 Task: Create a due date automation trigger when advanced on, 2 working days before a card is due add fields with custom field "Resume" checked at 11:00 AM.
Action: Mouse moved to (977, 277)
Screenshot: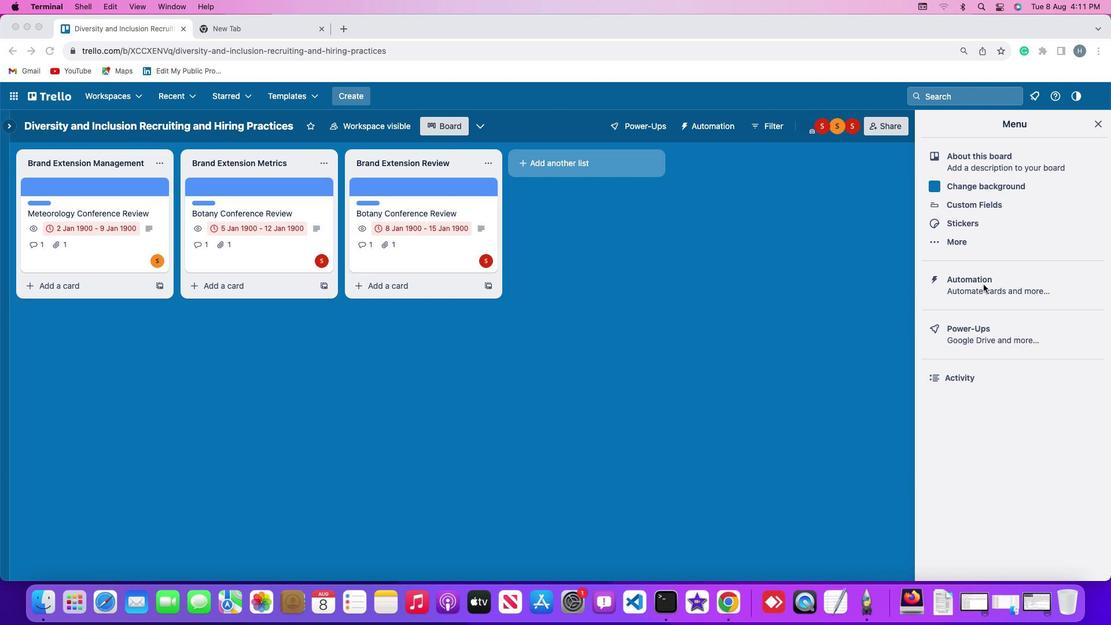 
Action: Mouse pressed left at (977, 277)
Screenshot: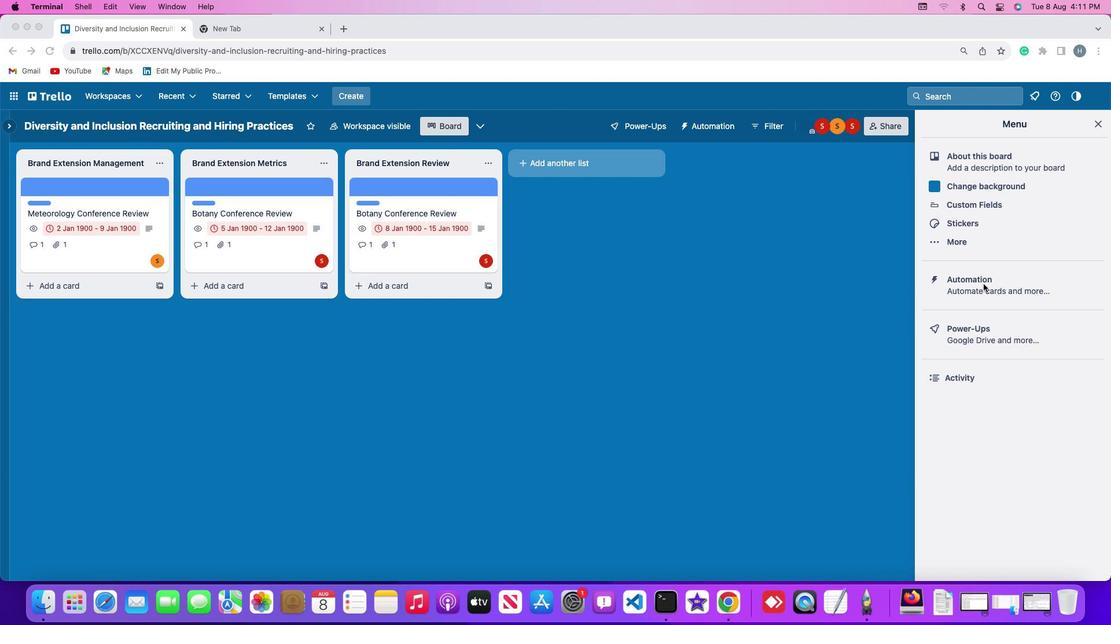 
Action: Mouse pressed left at (977, 277)
Screenshot: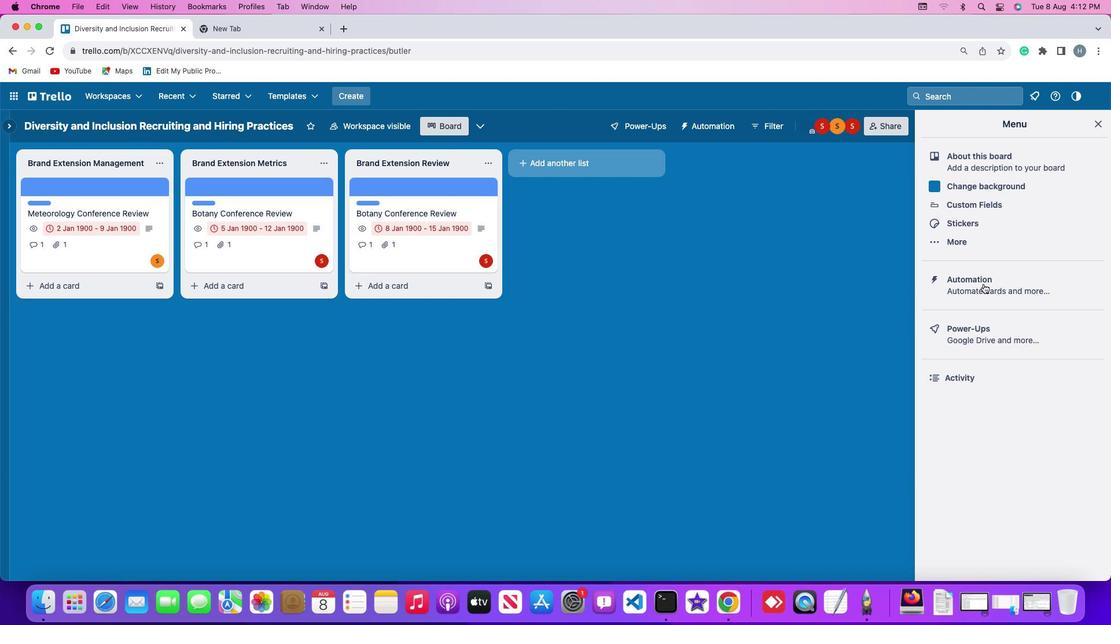 
Action: Mouse moved to (60, 265)
Screenshot: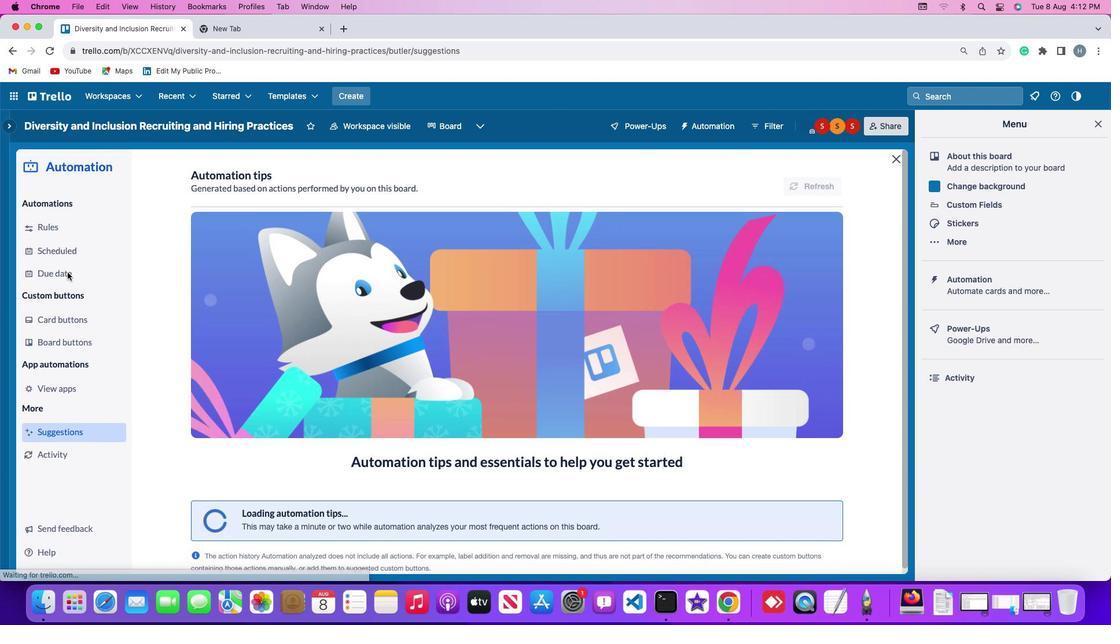
Action: Mouse pressed left at (60, 265)
Screenshot: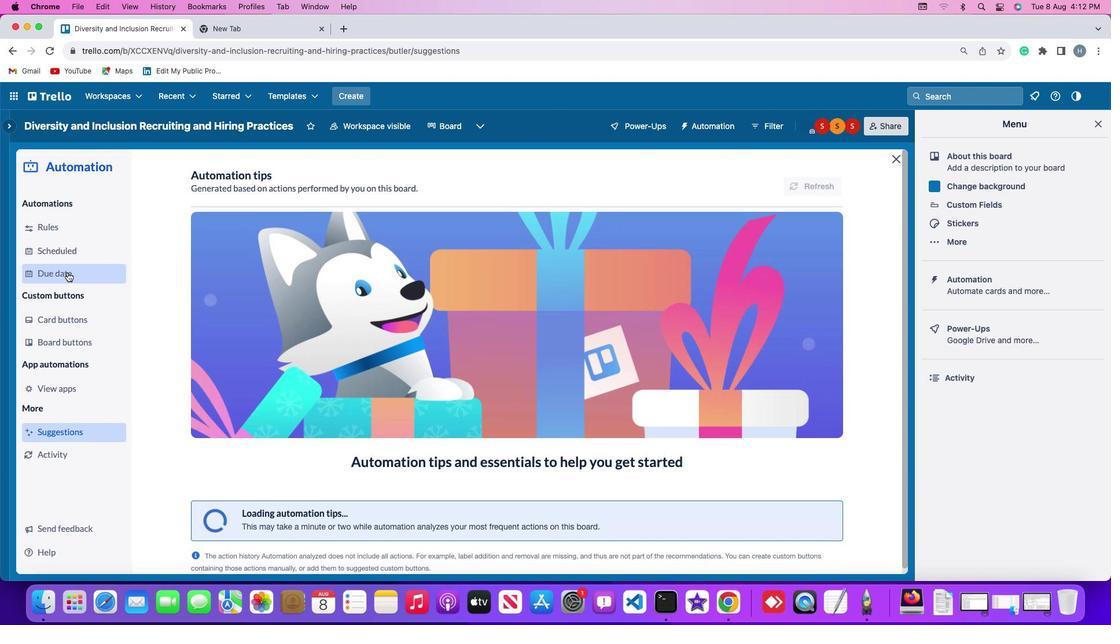 
Action: Mouse moved to (742, 172)
Screenshot: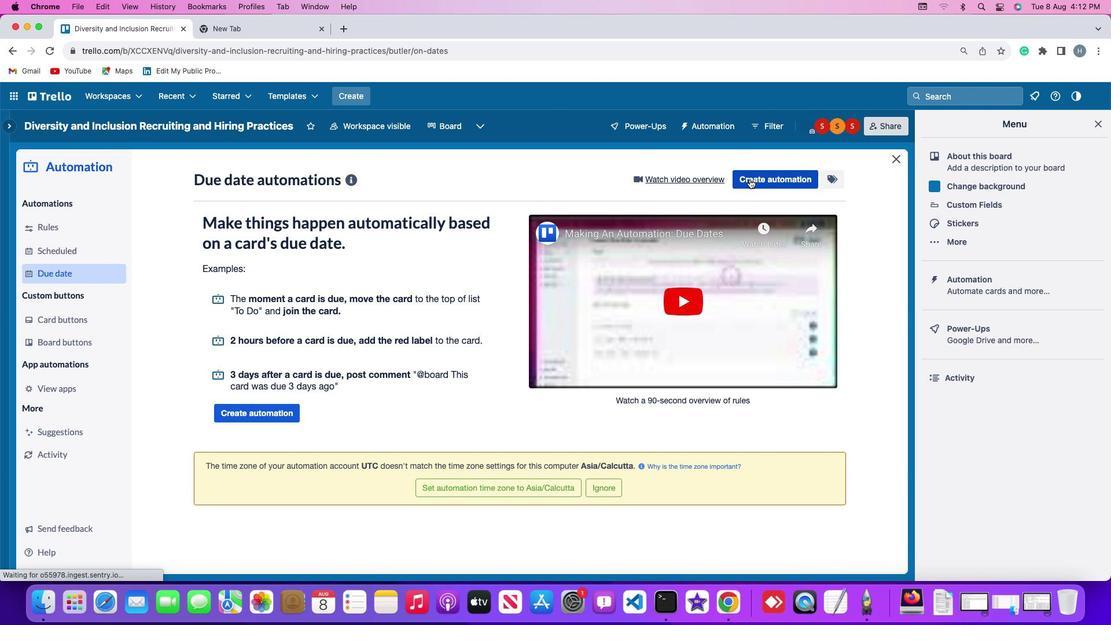 
Action: Mouse pressed left at (742, 172)
Screenshot: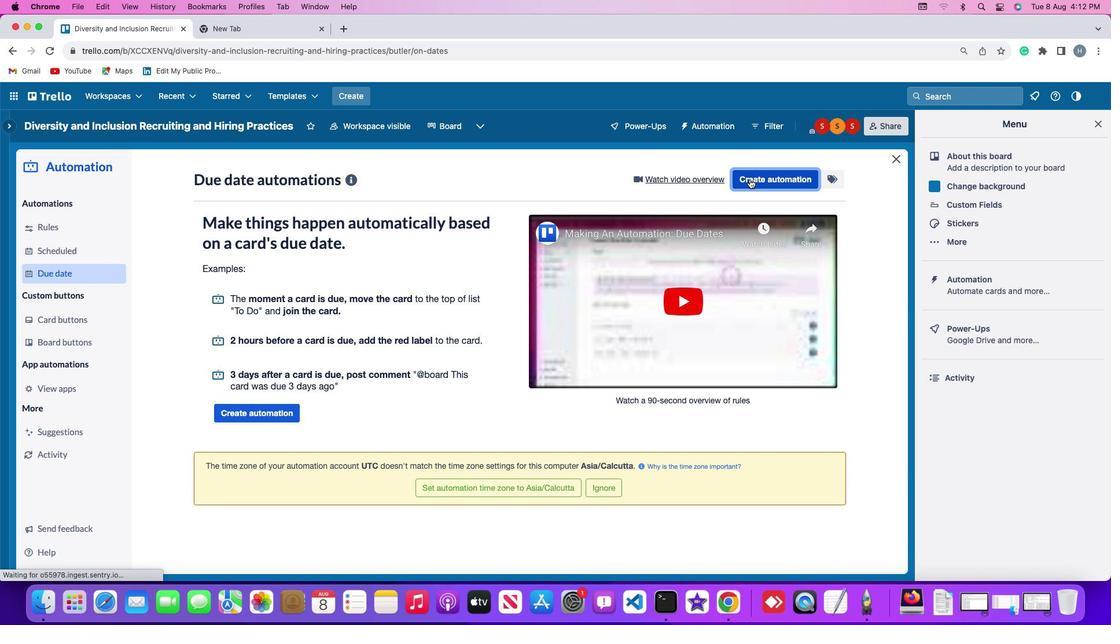 
Action: Mouse moved to (273, 283)
Screenshot: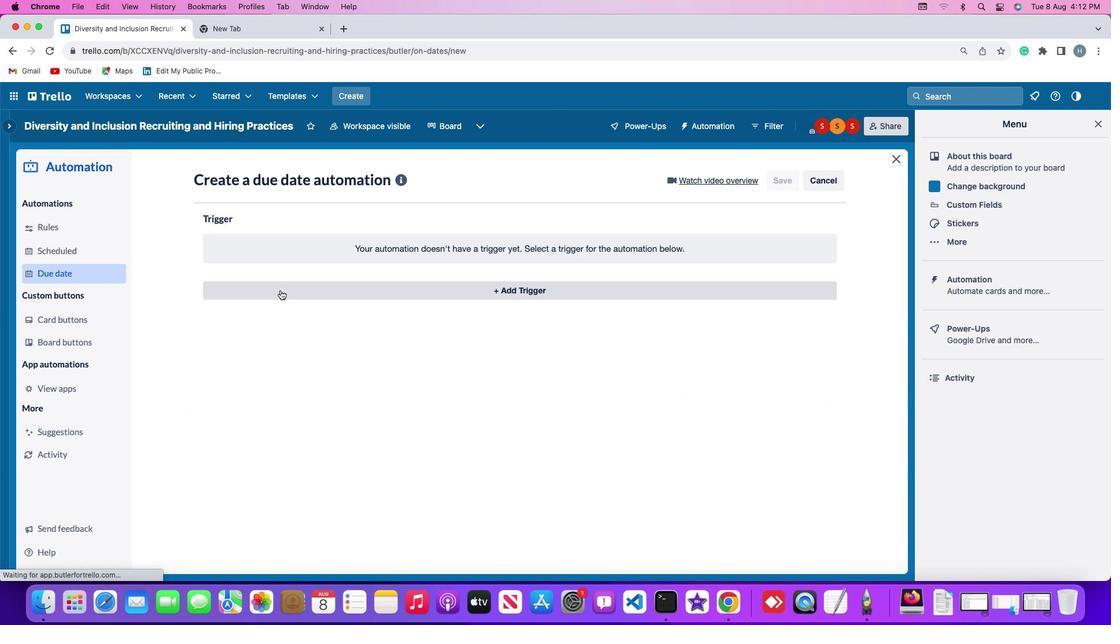 
Action: Mouse pressed left at (273, 283)
Screenshot: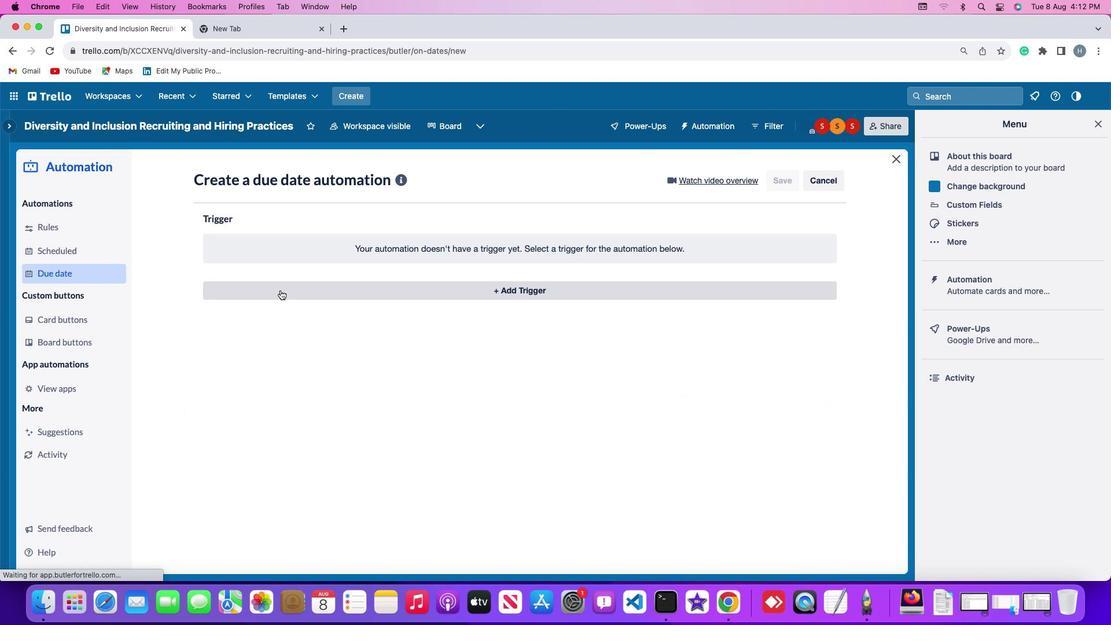 
Action: Mouse moved to (219, 459)
Screenshot: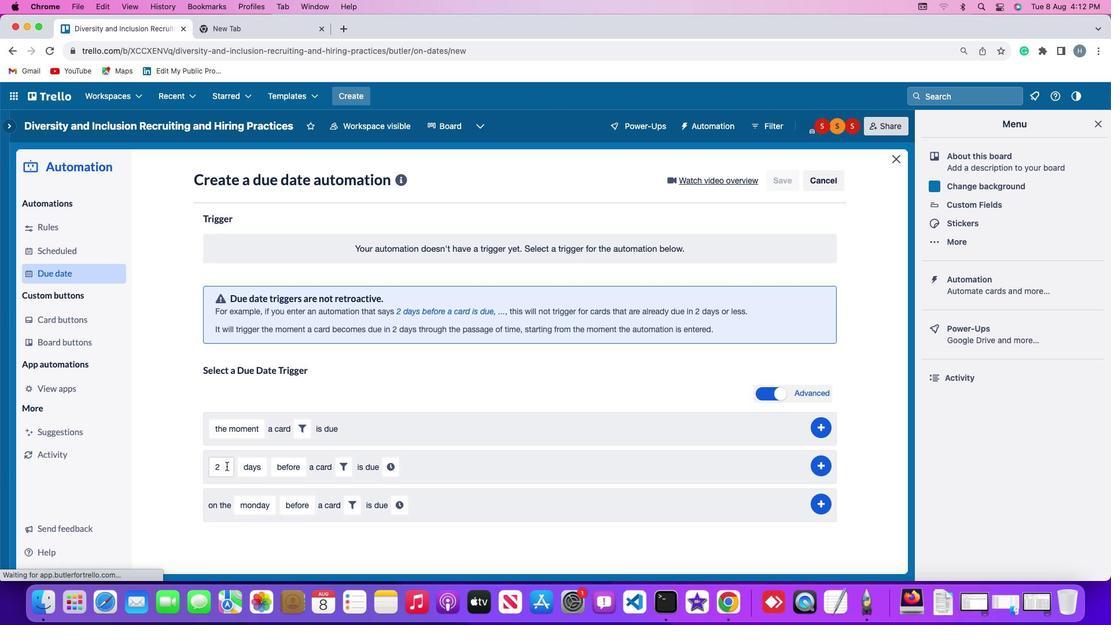 
Action: Mouse pressed left at (219, 459)
Screenshot: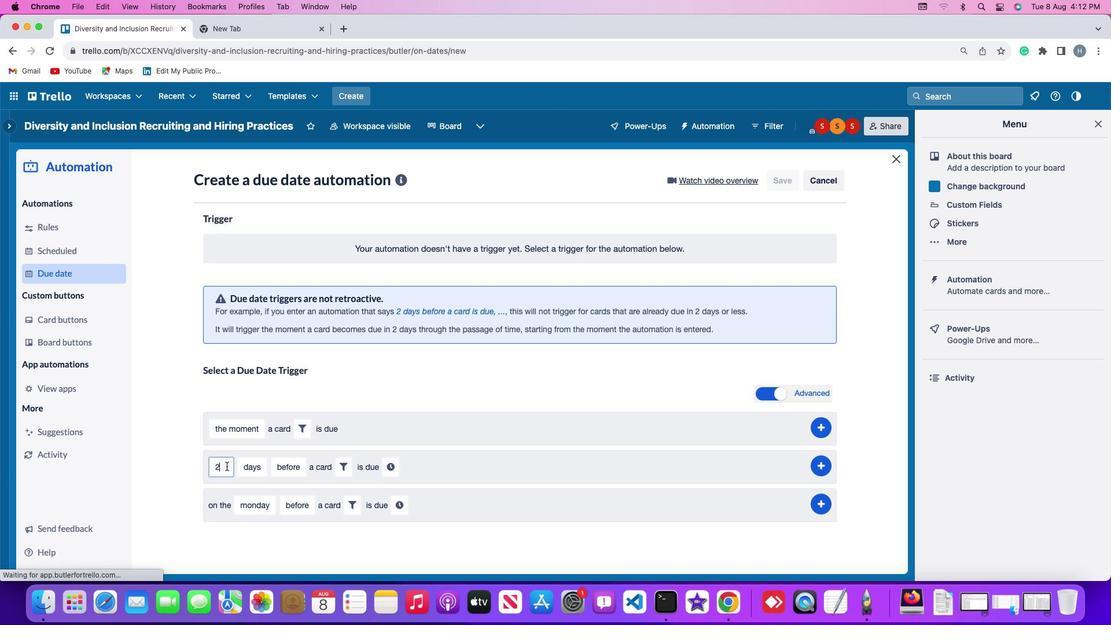
Action: Mouse moved to (219, 459)
Screenshot: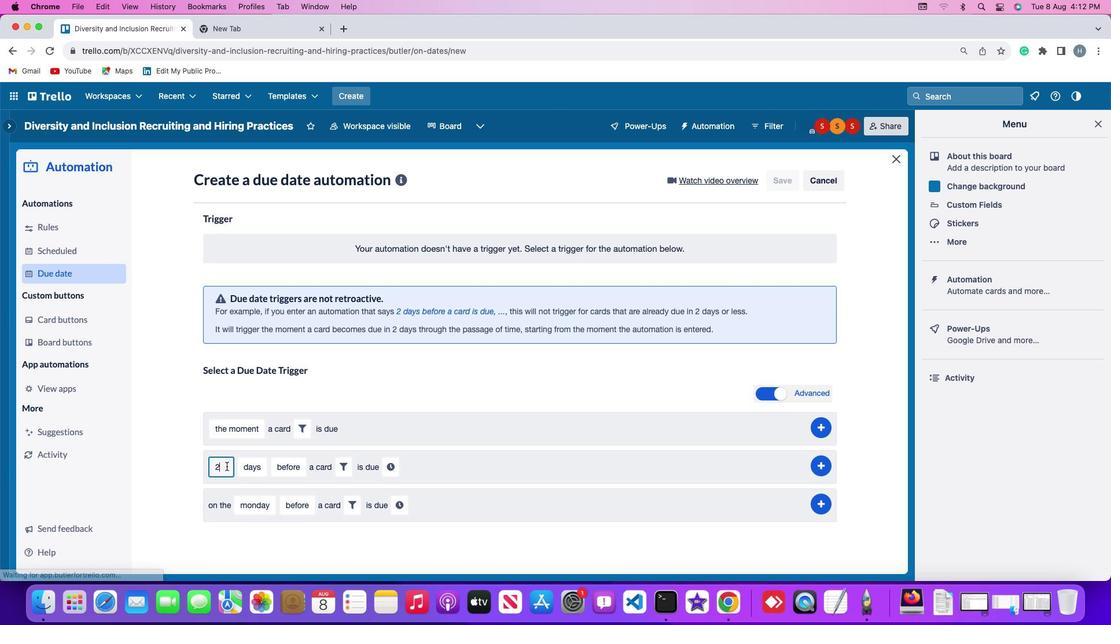 
Action: Key pressed Key.backspace
Screenshot: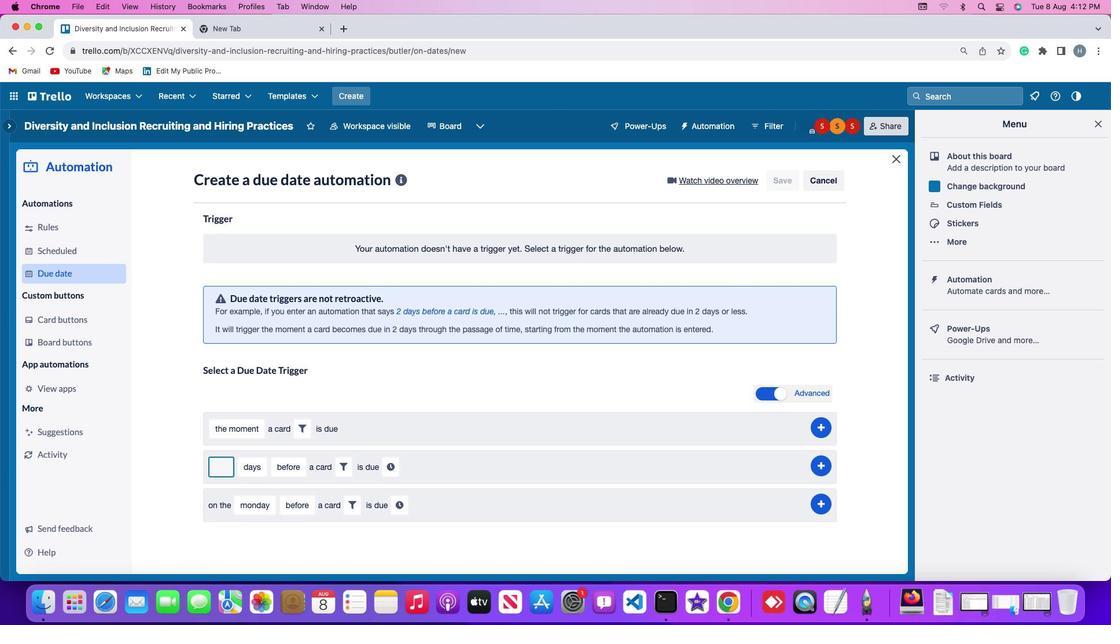 
Action: Mouse moved to (219, 459)
Screenshot: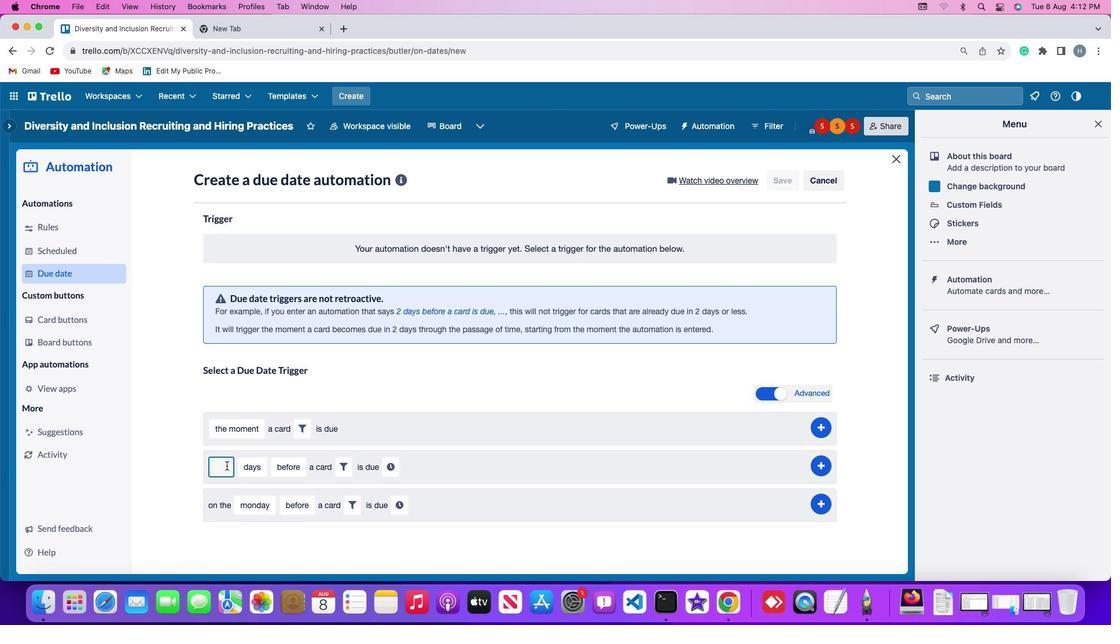 
Action: Key pressed '2'
Screenshot: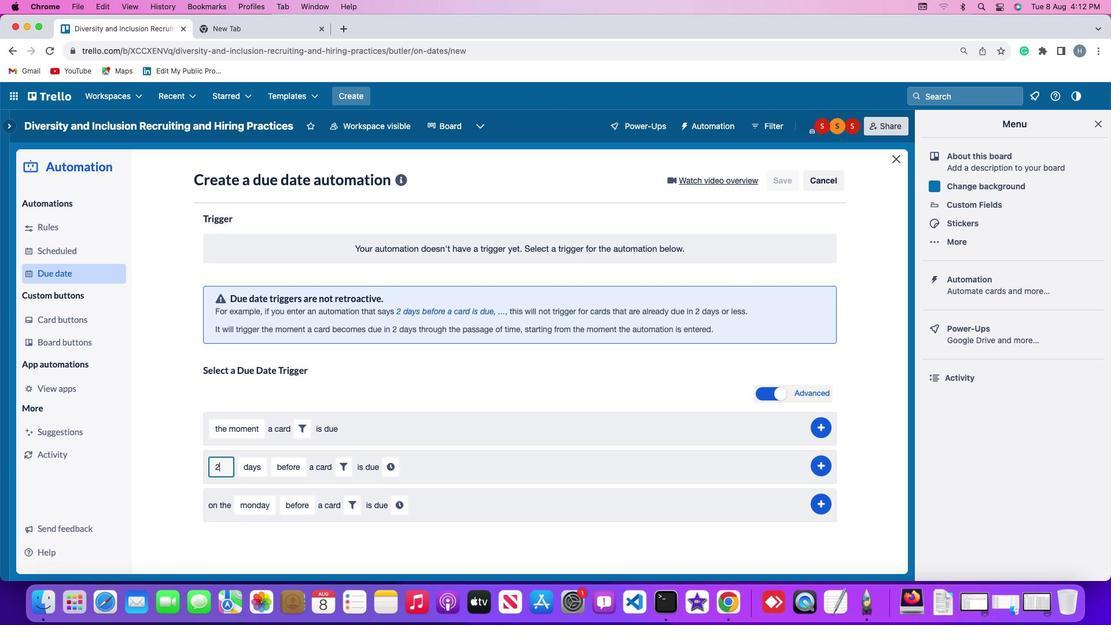 
Action: Mouse moved to (247, 460)
Screenshot: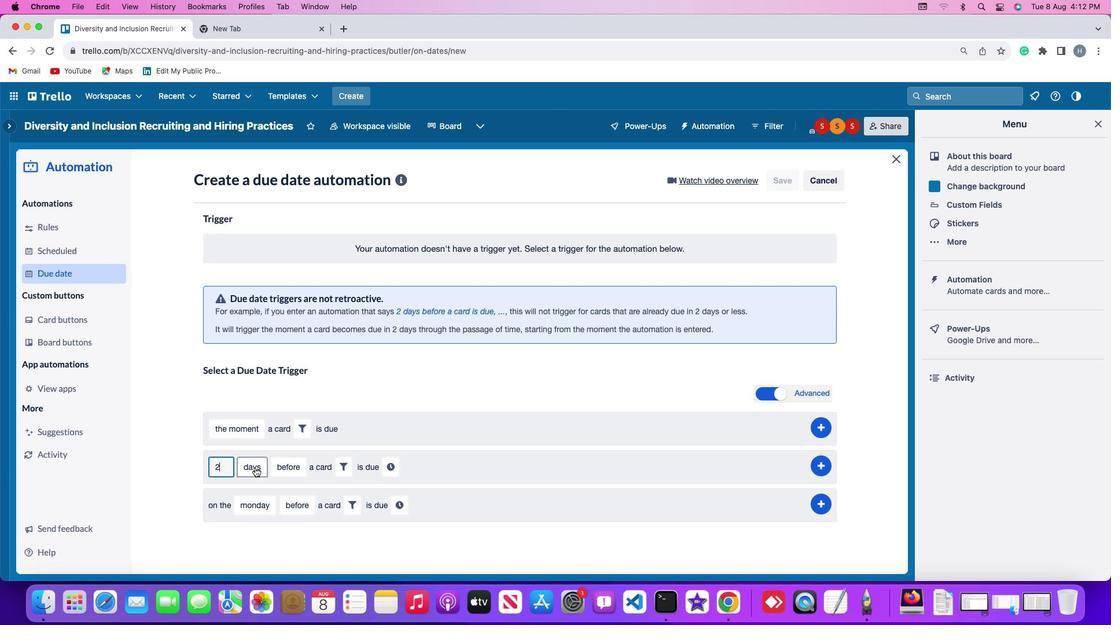 
Action: Mouse pressed left at (247, 460)
Screenshot: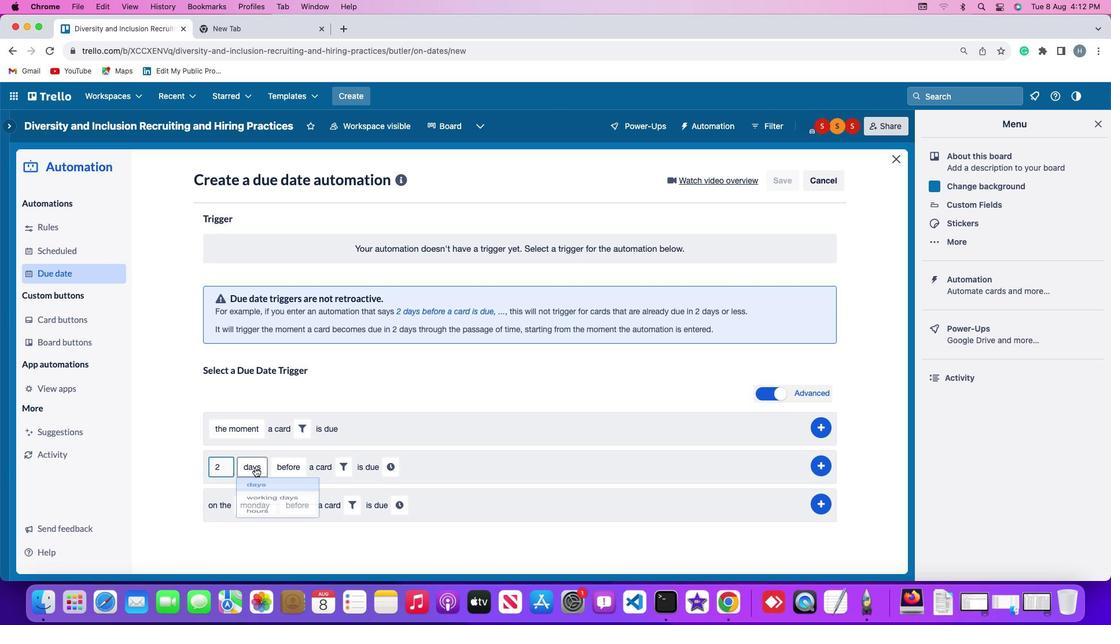 
Action: Mouse moved to (257, 500)
Screenshot: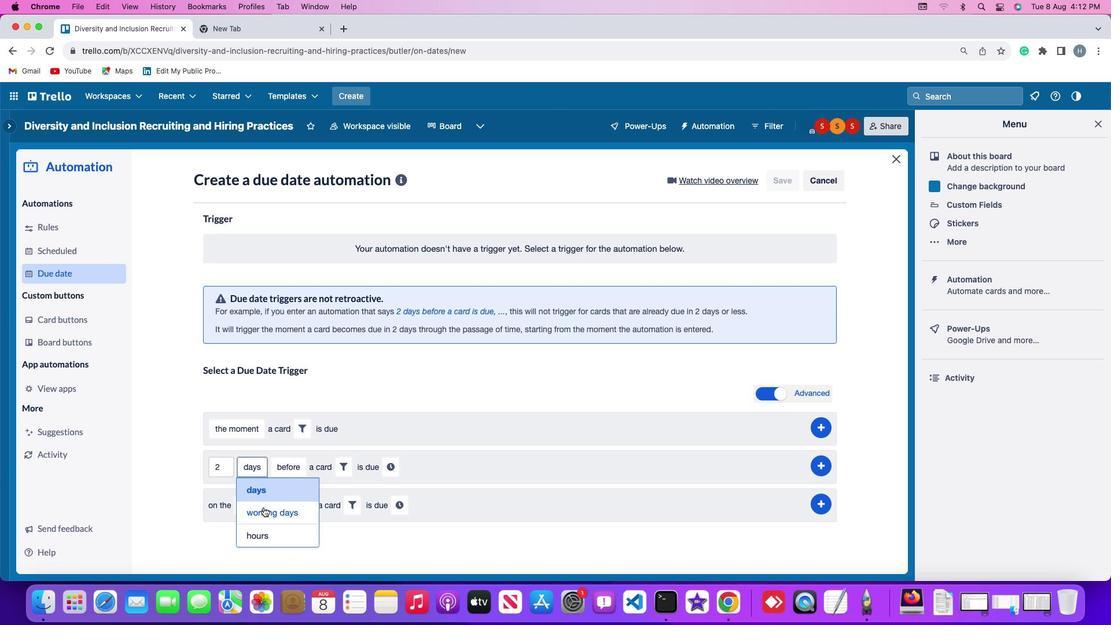 
Action: Mouse pressed left at (257, 500)
Screenshot: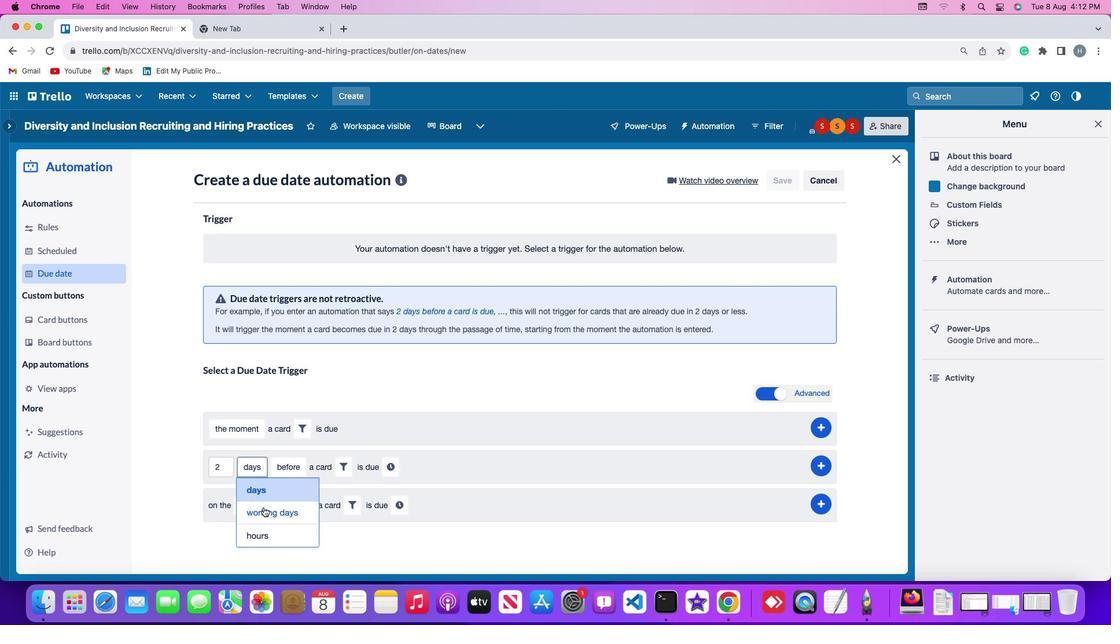 
Action: Mouse moved to (312, 466)
Screenshot: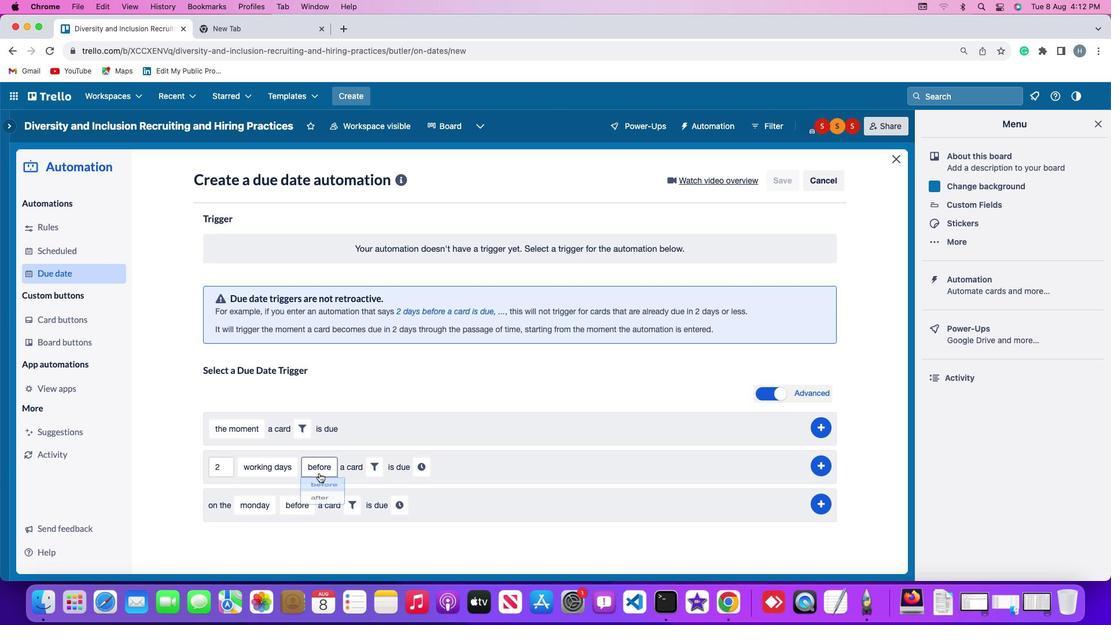 
Action: Mouse pressed left at (312, 466)
Screenshot: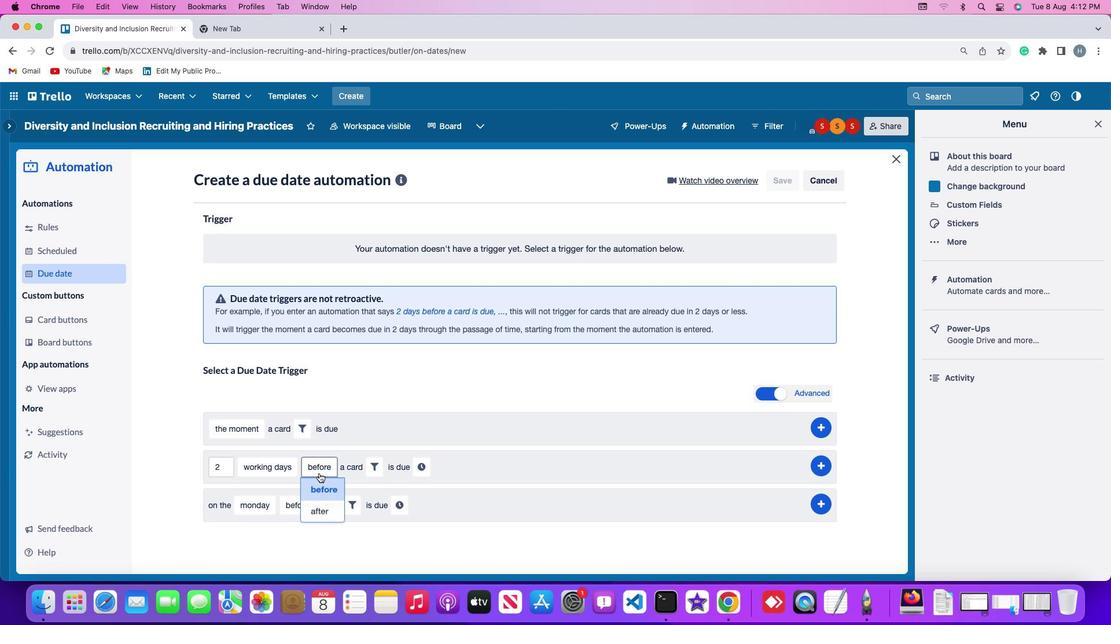 
Action: Mouse moved to (314, 477)
Screenshot: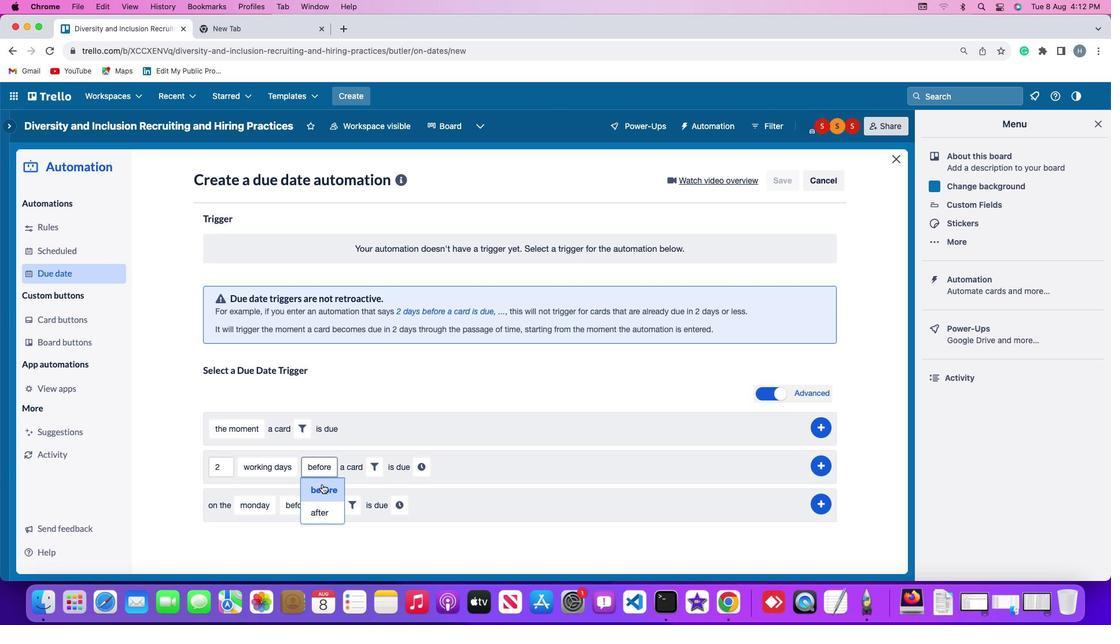 
Action: Mouse pressed left at (314, 477)
Screenshot: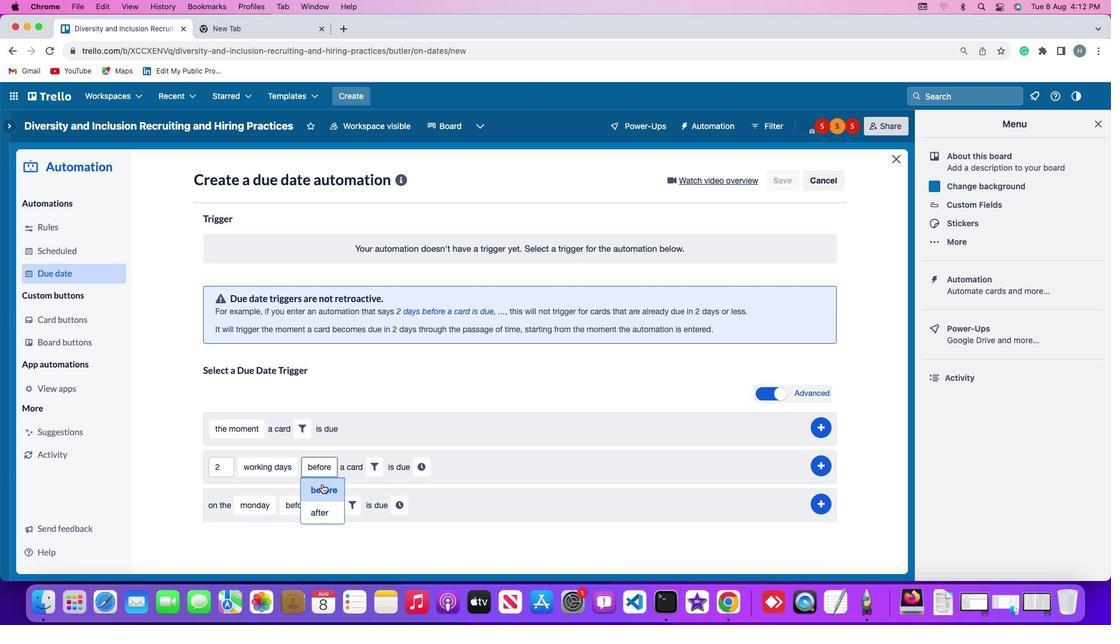 
Action: Mouse moved to (366, 460)
Screenshot: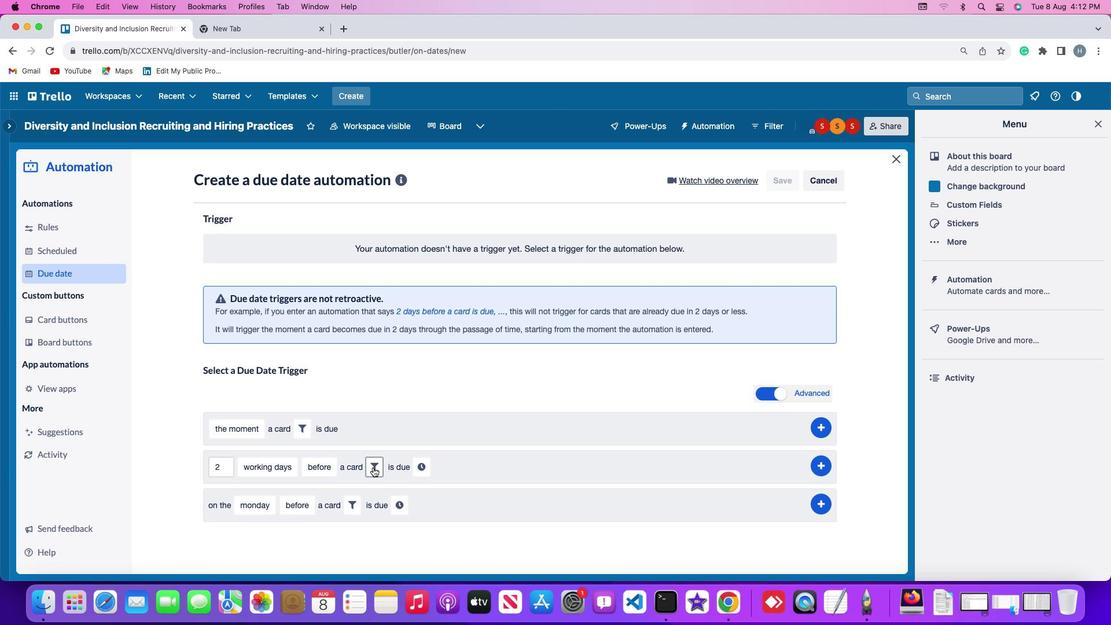 
Action: Mouse pressed left at (366, 460)
Screenshot: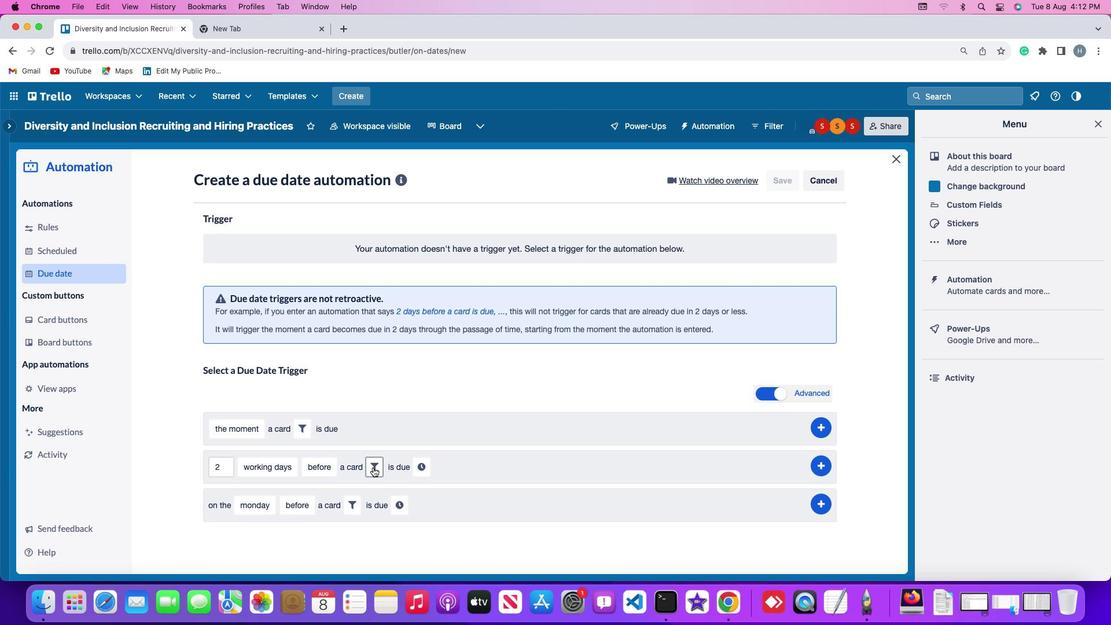 
Action: Mouse moved to (552, 495)
Screenshot: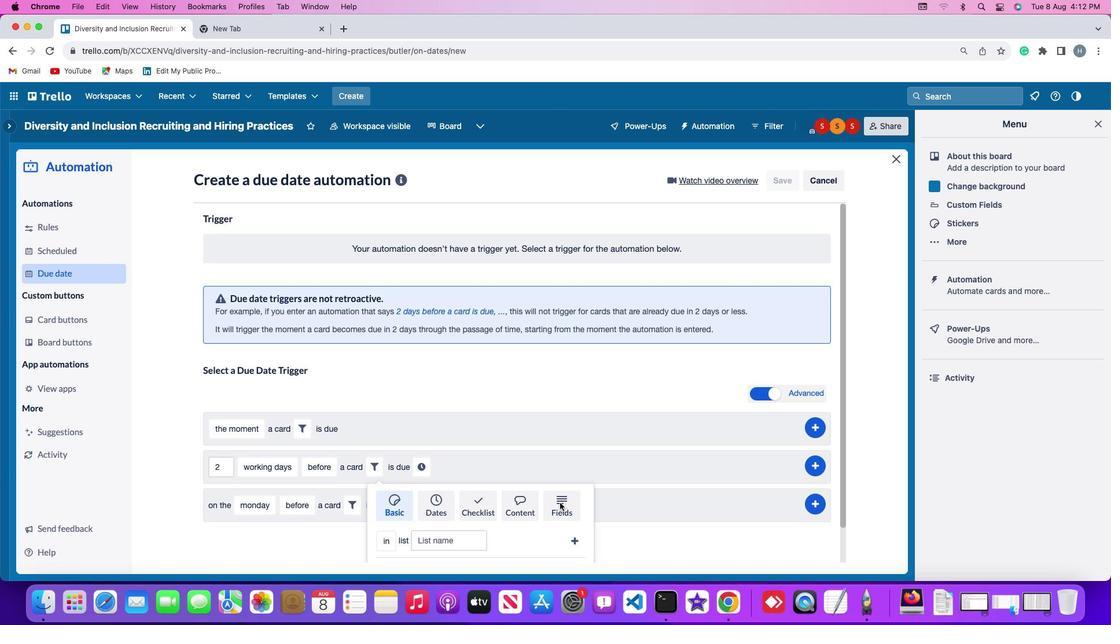 
Action: Mouse pressed left at (552, 495)
Screenshot: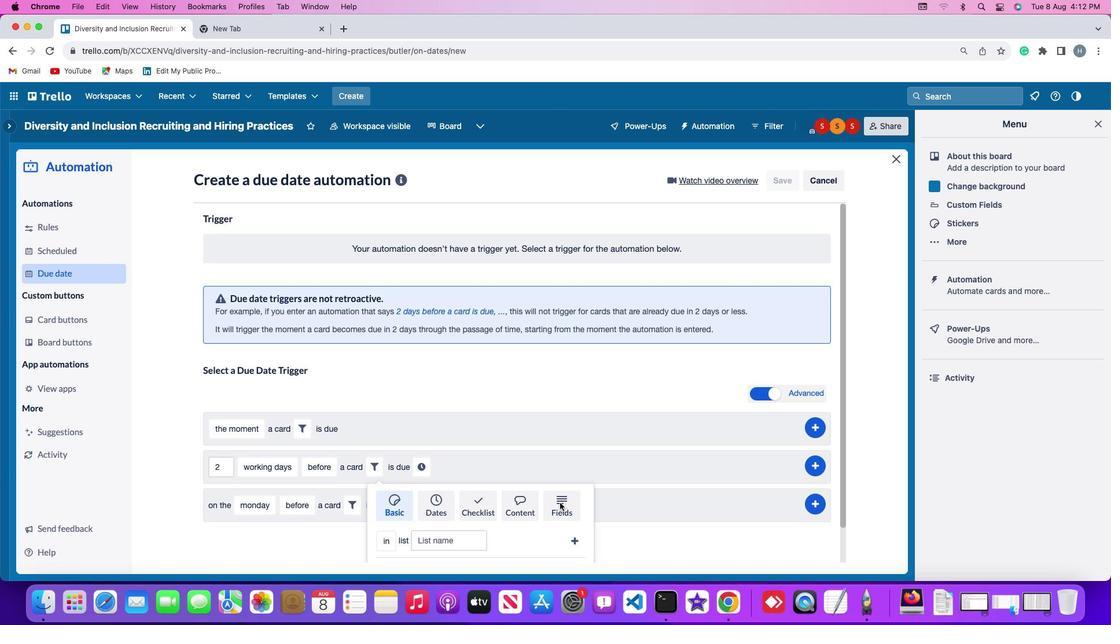 
Action: Mouse moved to (324, 529)
Screenshot: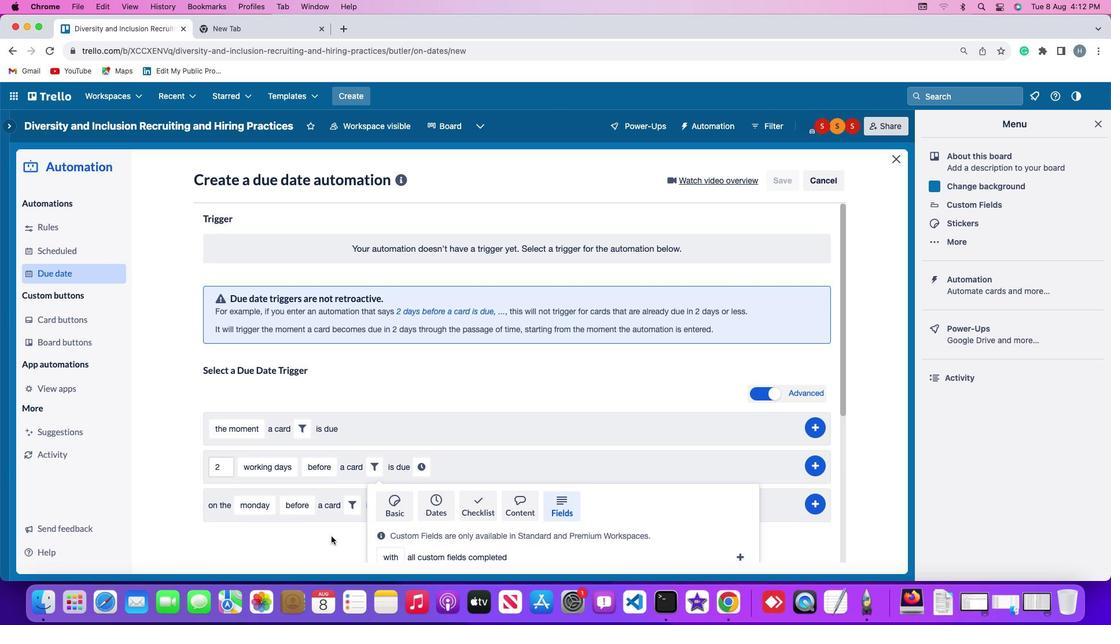 
Action: Mouse scrolled (324, 529) with delta (-6, -6)
Screenshot: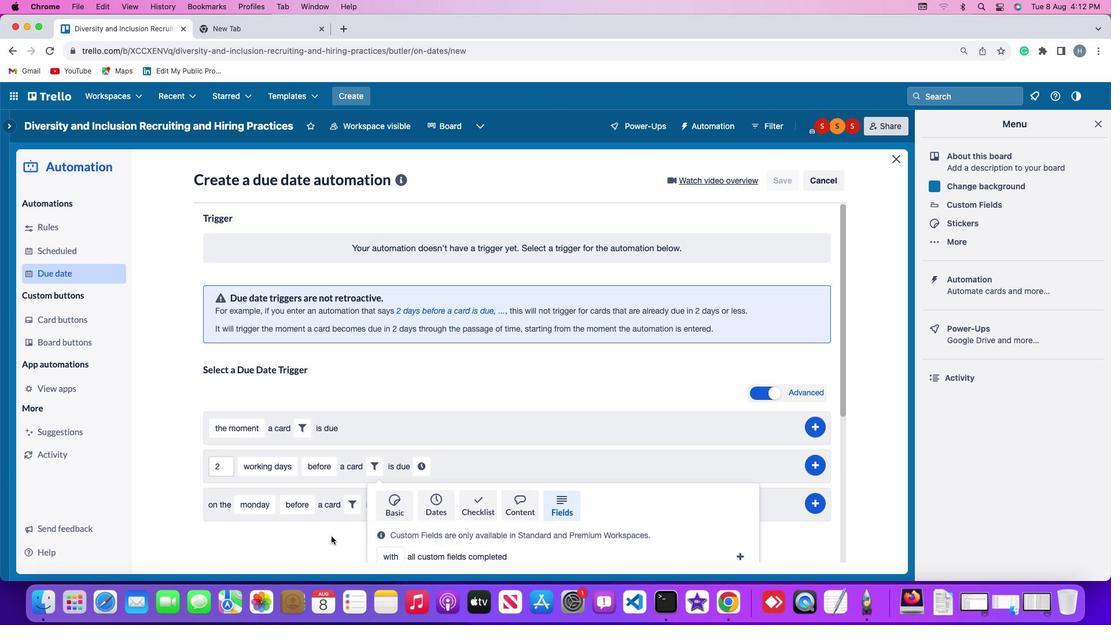 
Action: Mouse scrolled (324, 529) with delta (-6, -6)
Screenshot: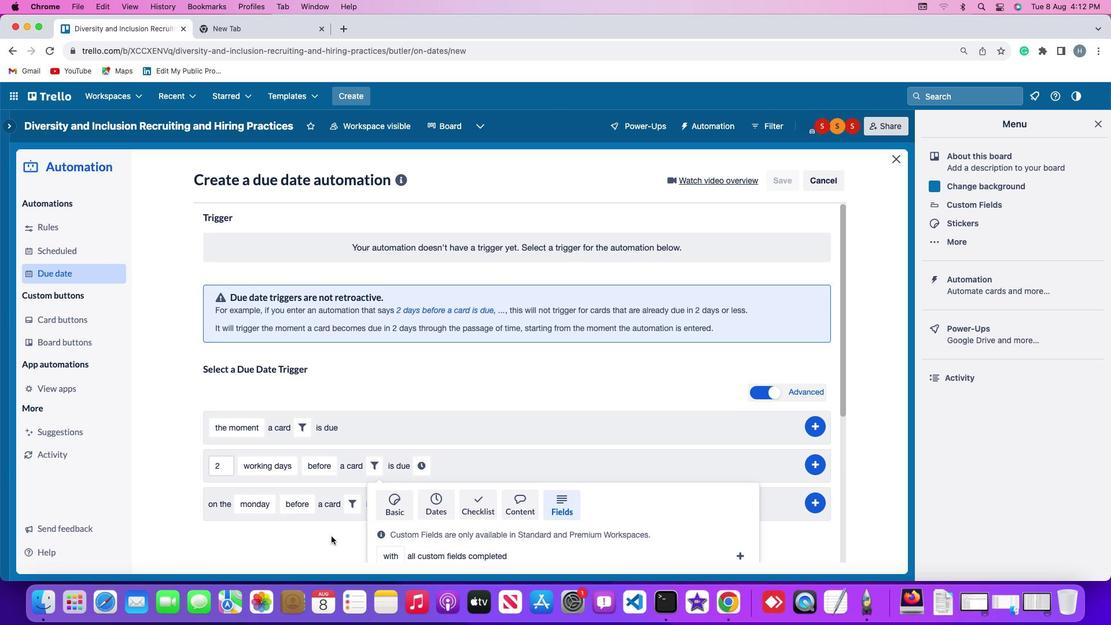 
Action: Mouse scrolled (324, 529) with delta (-6, -7)
Screenshot: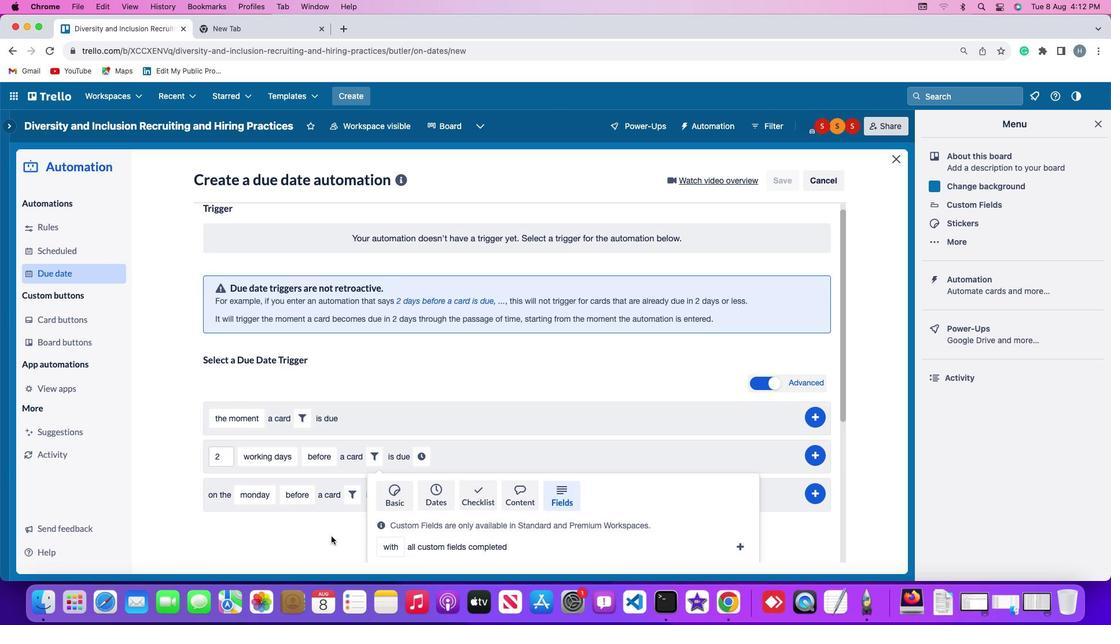 
Action: Mouse scrolled (324, 529) with delta (-6, -7)
Screenshot: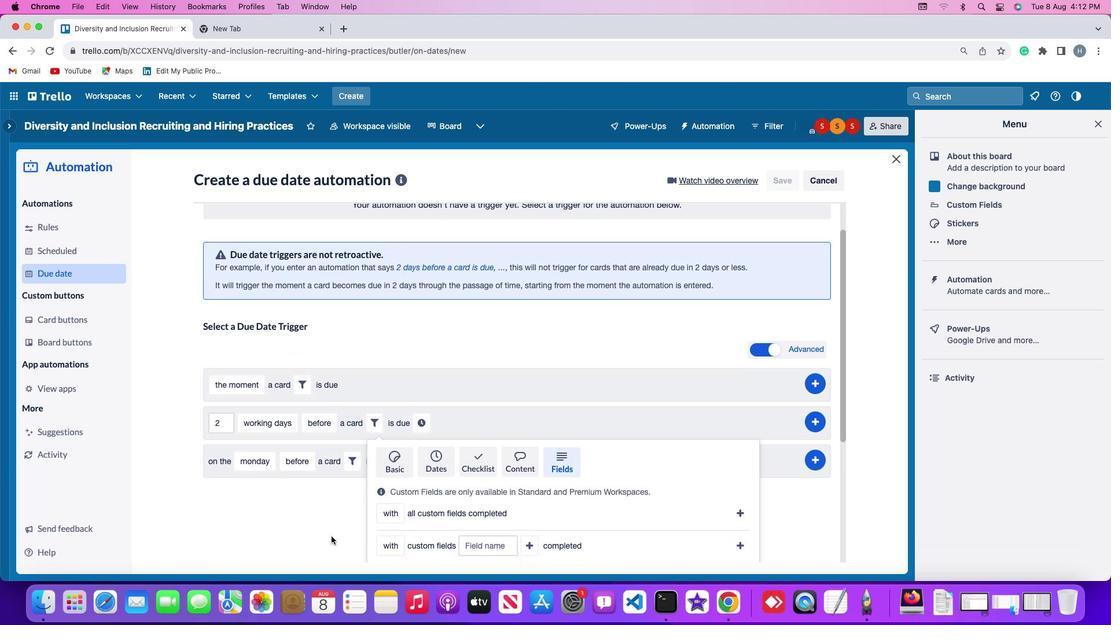 
Action: Mouse scrolled (324, 529) with delta (-6, -6)
Screenshot: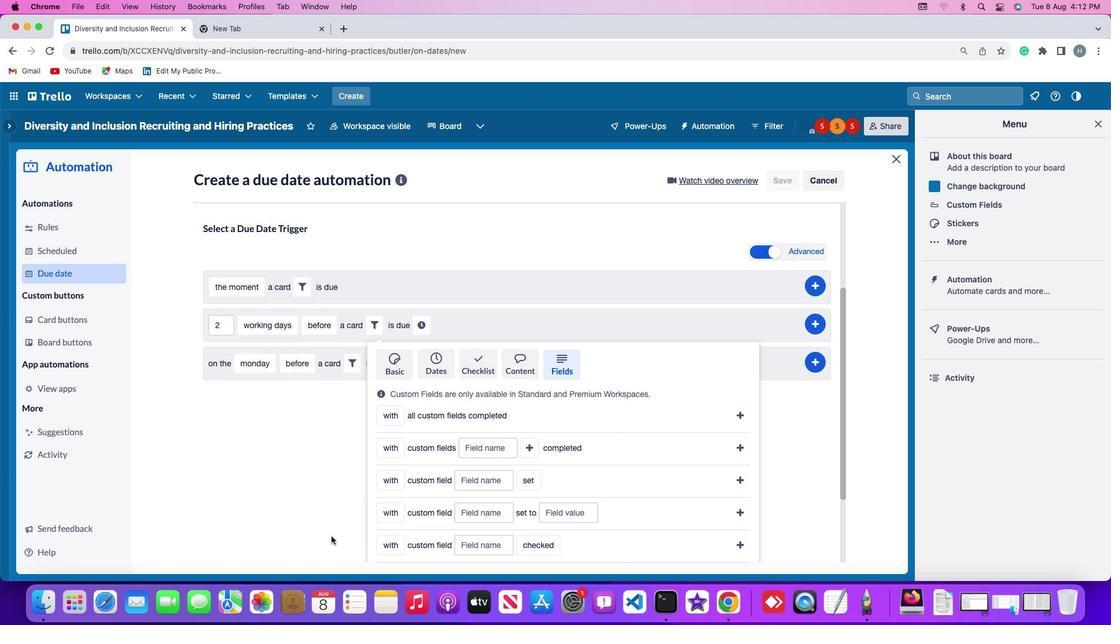 
Action: Mouse scrolled (324, 529) with delta (-6, -6)
Screenshot: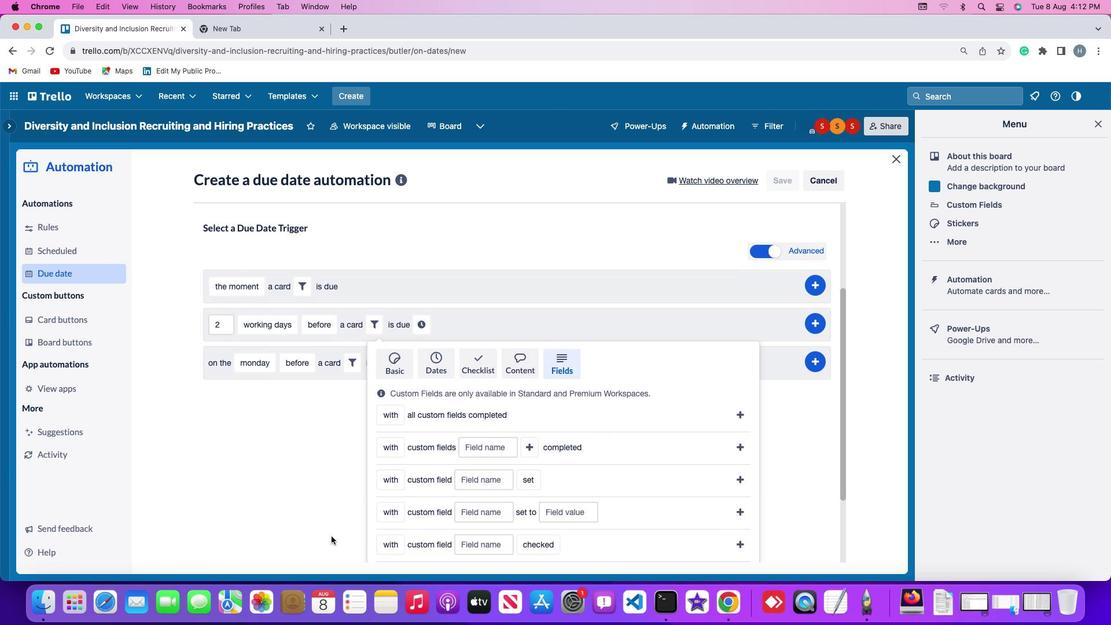 
Action: Mouse scrolled (324, 529) with delta (-6, -7)
Screenshot: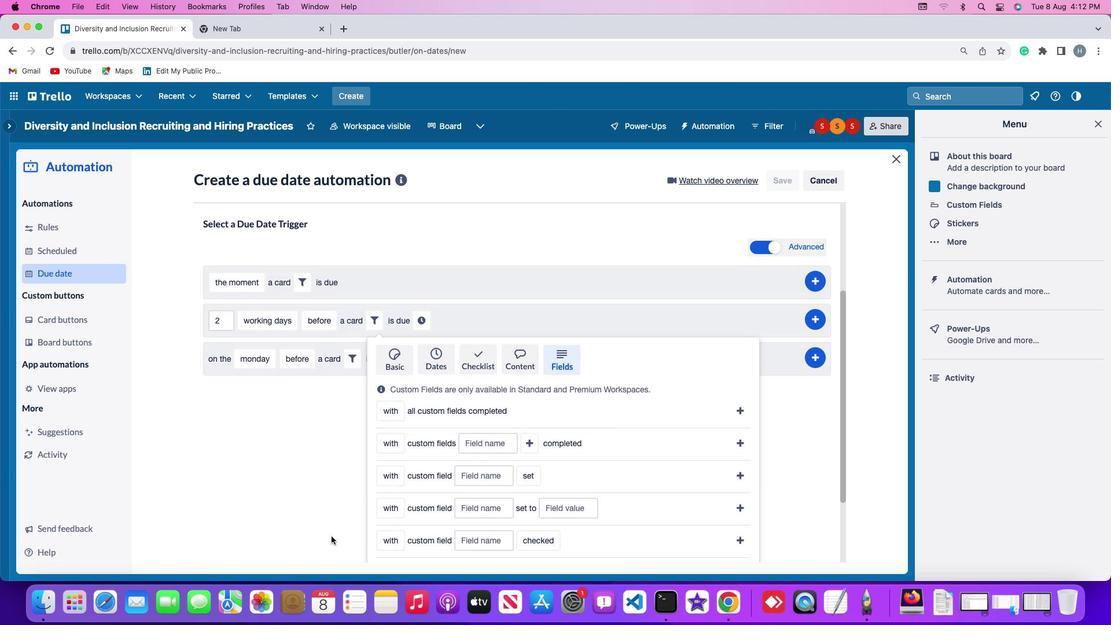 
Action: Mouse scrolled (324, 529) with delta (-6, -6)
Screenshot: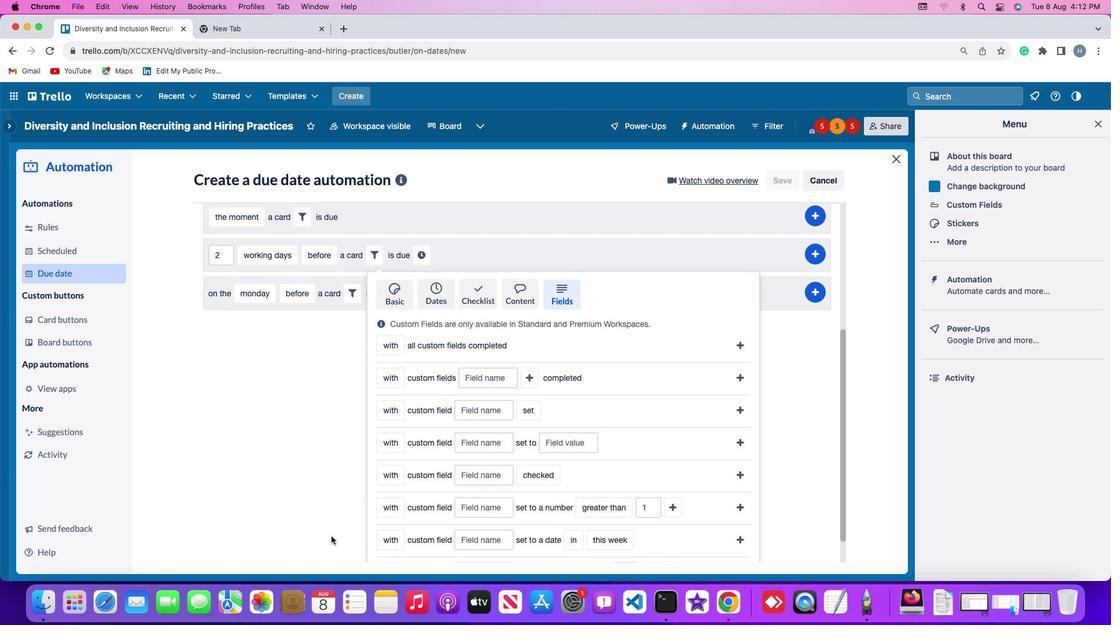 
Action: Mouse scrolled (324, 529) with delta (-6, -6)
Screenshot: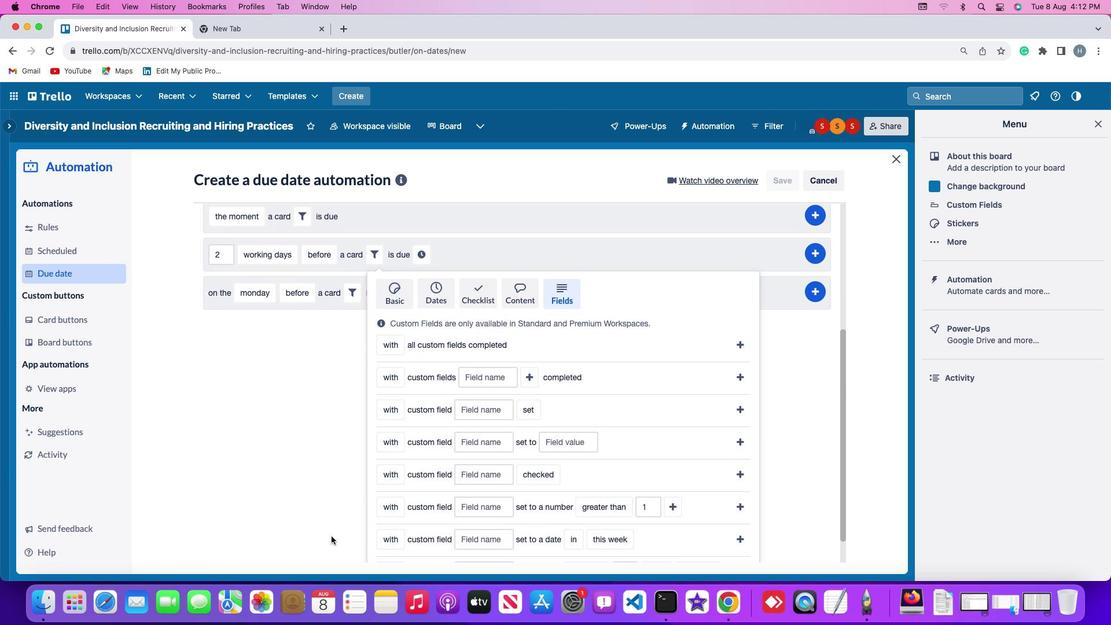
Action: Mouse scrolled (324, 529) with delta (-6, -7)
Screenshot: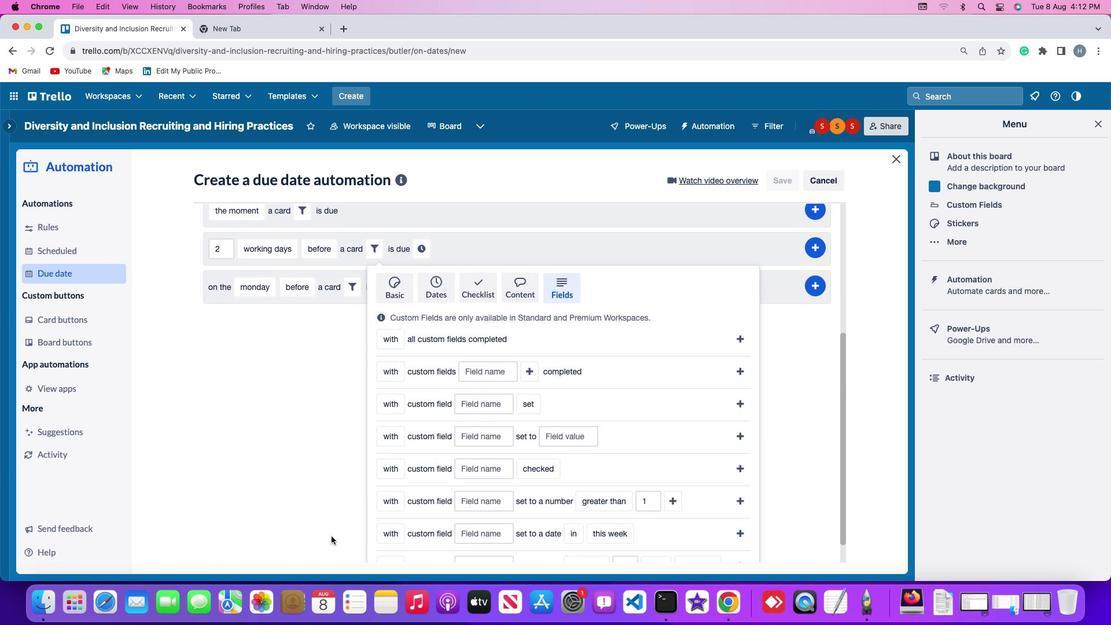
Action: Mouse moved to (392, 429)
Screenshot: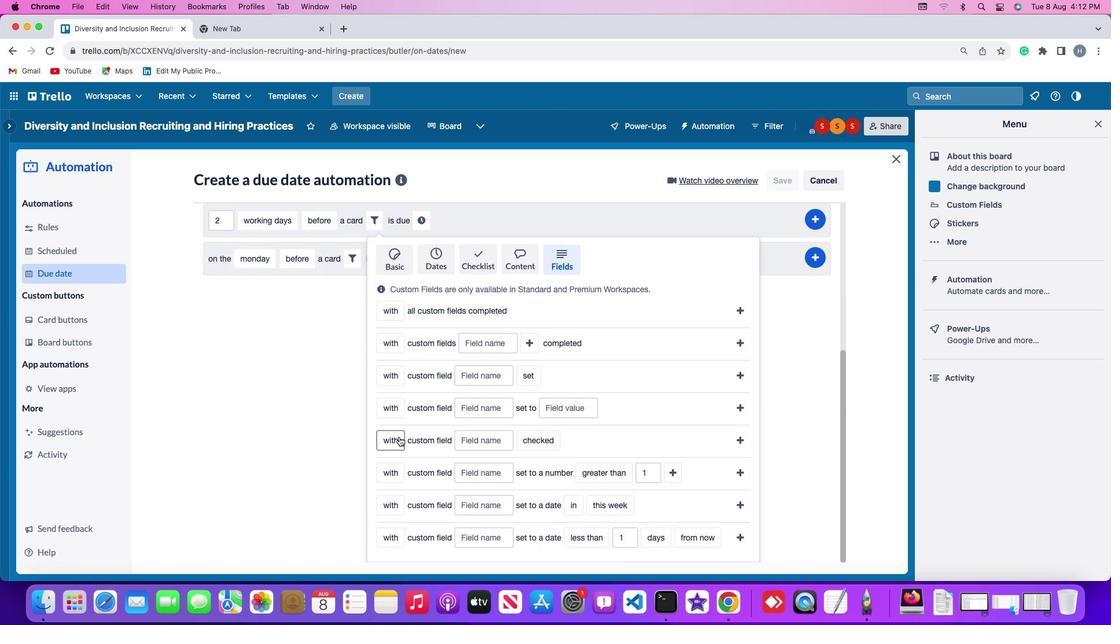 
Action: Mouse pressed left at (392, 429)
Screenshot: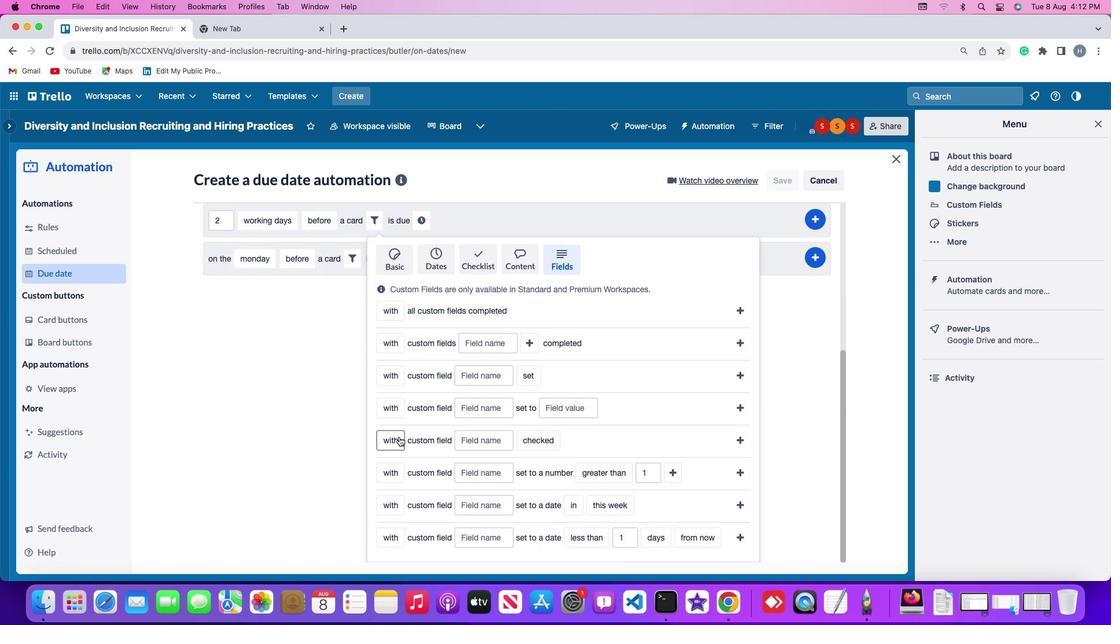 
Action: Mouse moved to (392, 456)
Screenshot: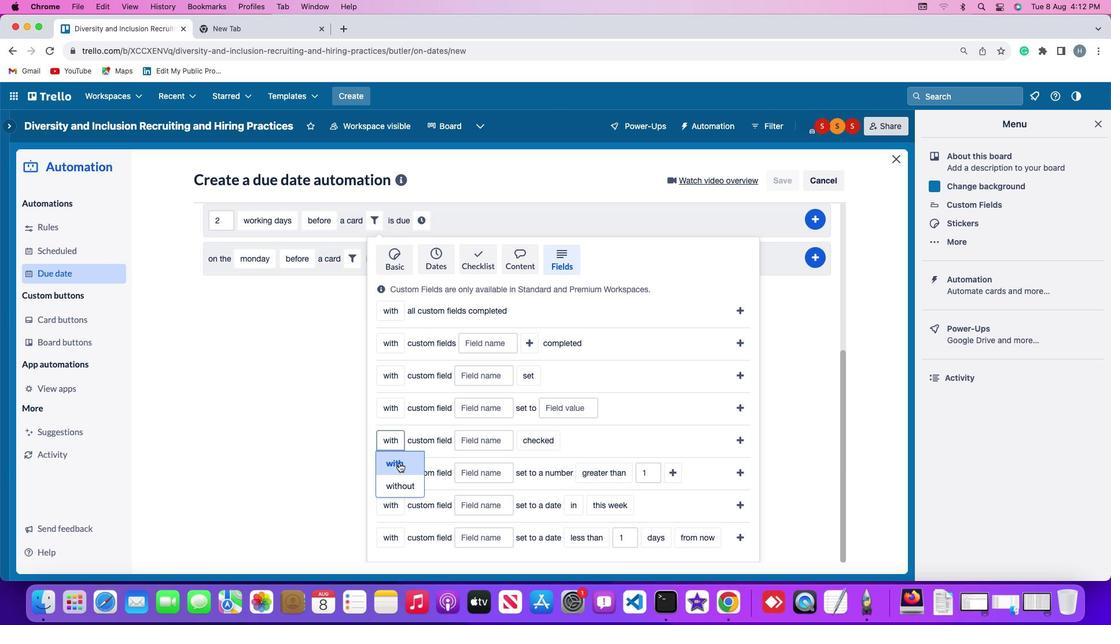 
Action: Mouse pressed left at (392, 456)
Screenshot: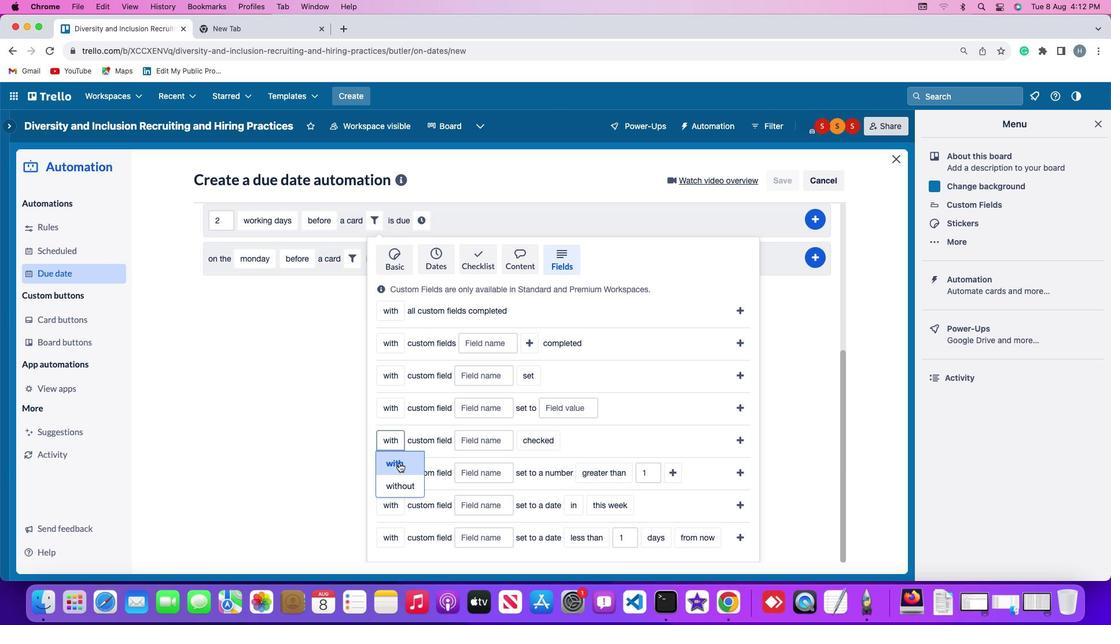 
Action: Mouse moved to (482, 432)
Screenshot: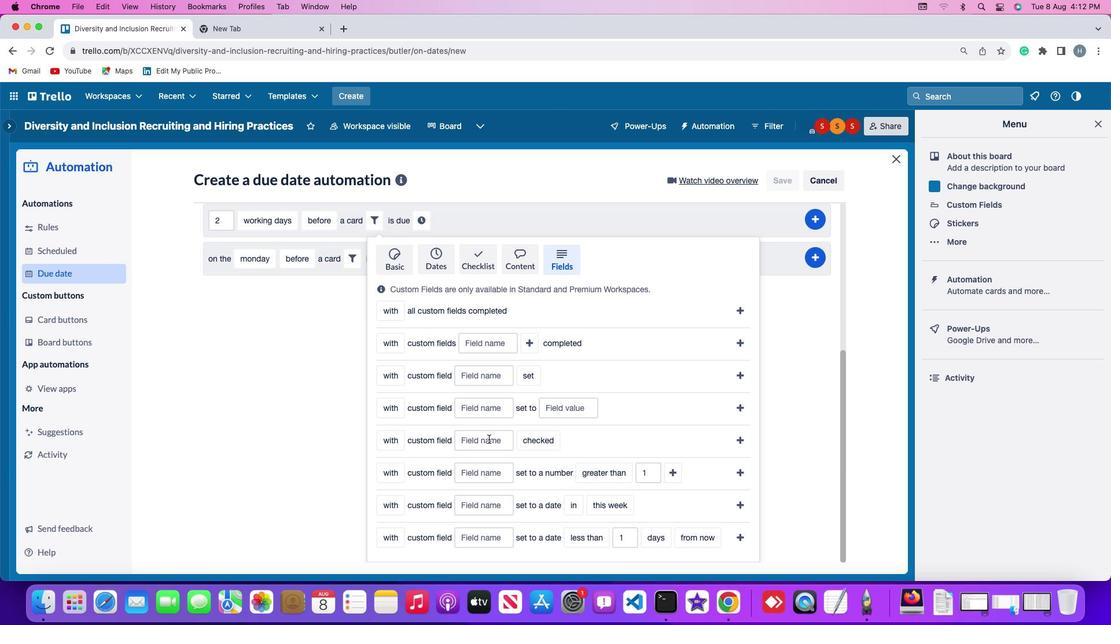 
Action: Mouse pressed left at (482, 432)
Screenshot: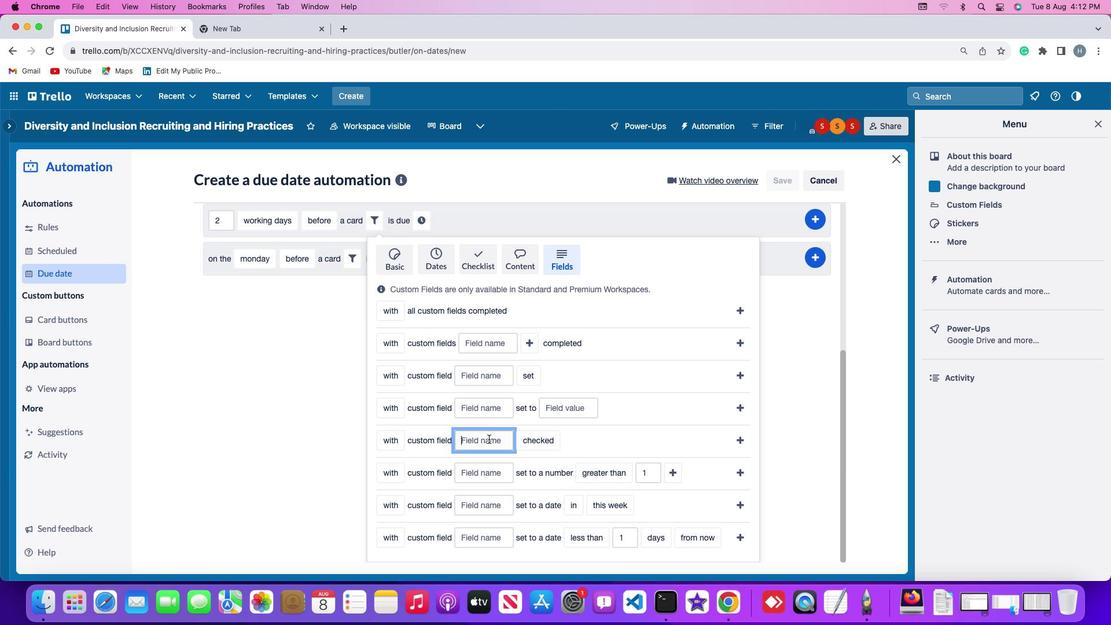 
Action: Key pressed Key.shift'R''e''s''u''m''e'
Screenshot: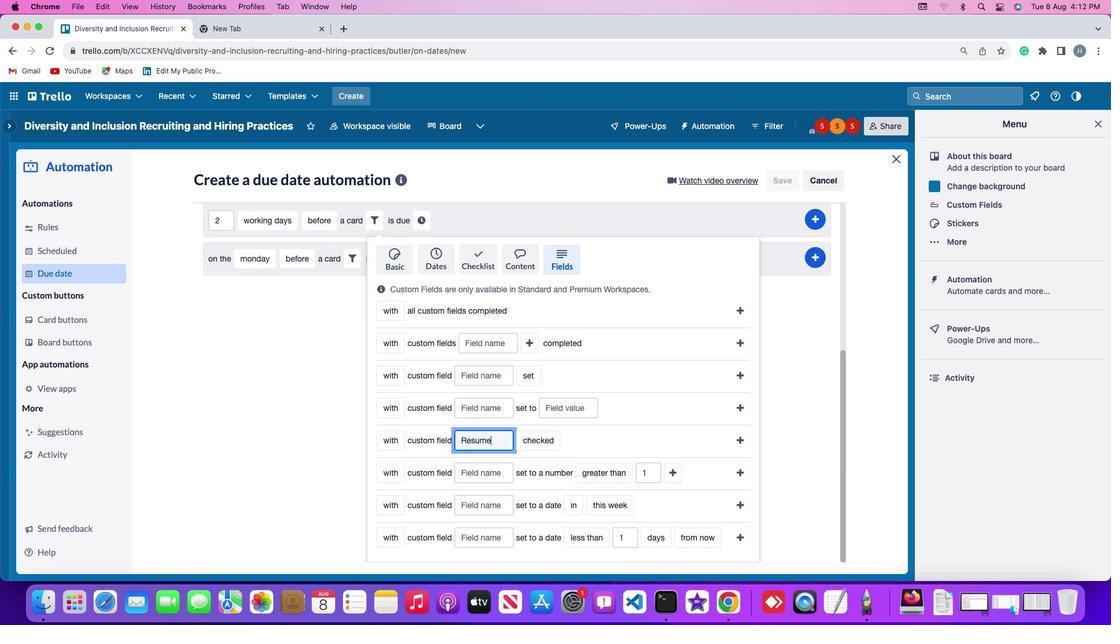 
Action: Mouse moved to (516, 432)
Screenshot: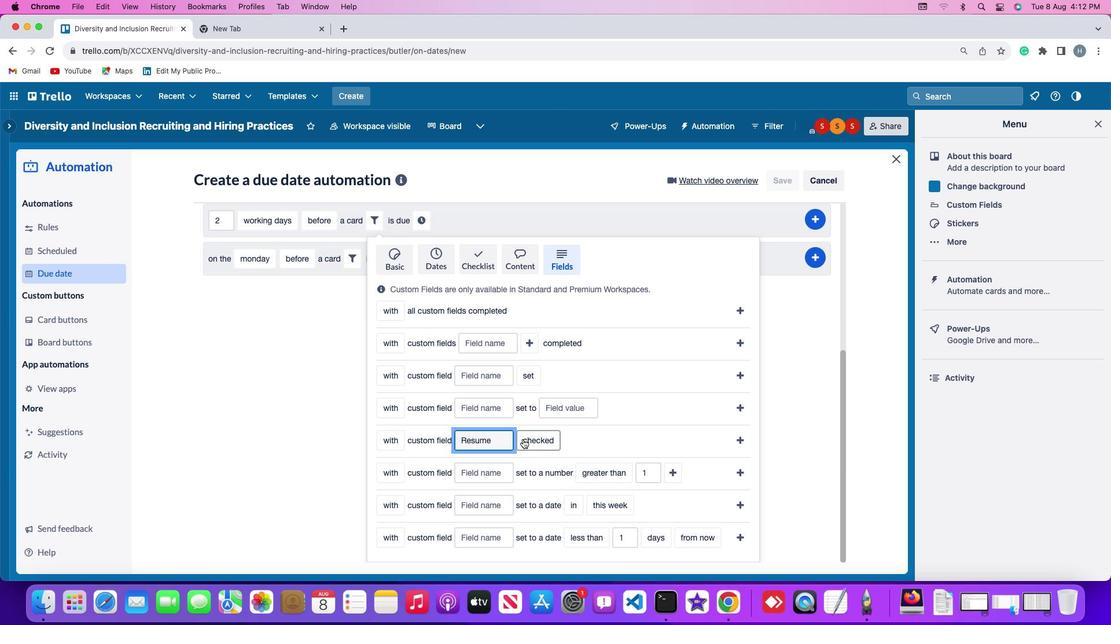 
Action: Mouse pressed left at (516, 432)
Screenshot: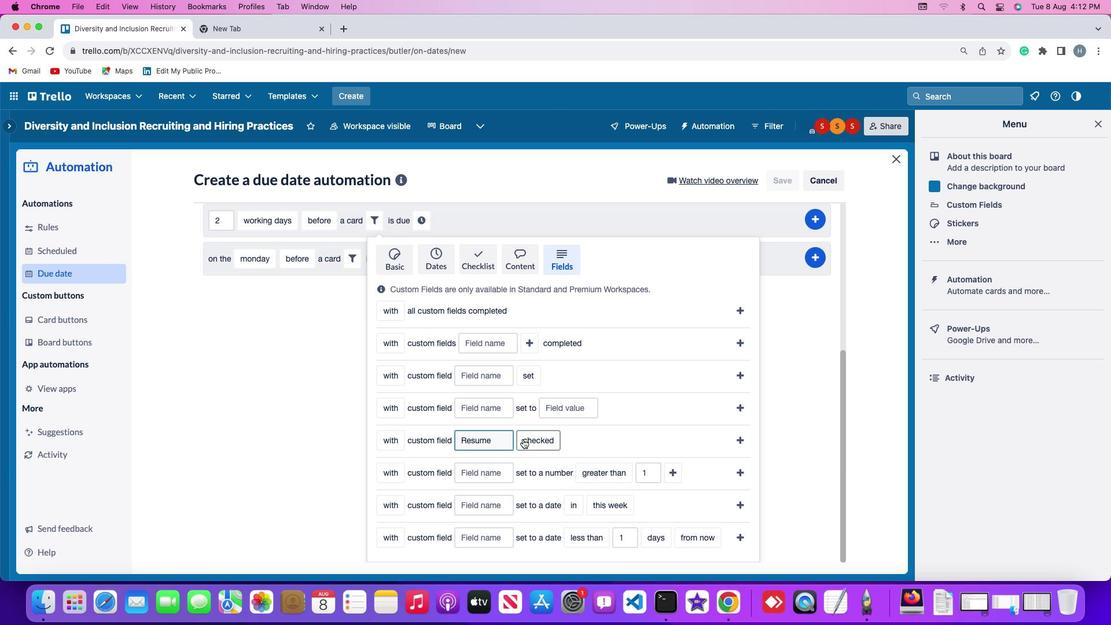 
Action: Mouse moved to (537, 452)
Screenshot: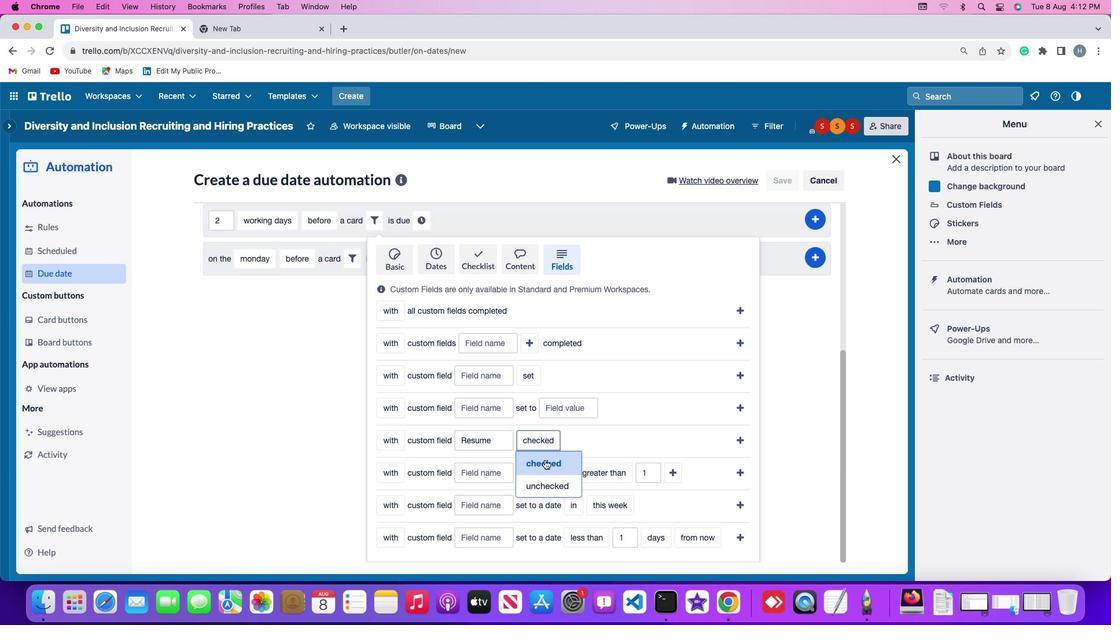 
Action: Mouse pressed left at (537, 452)
Screenshot: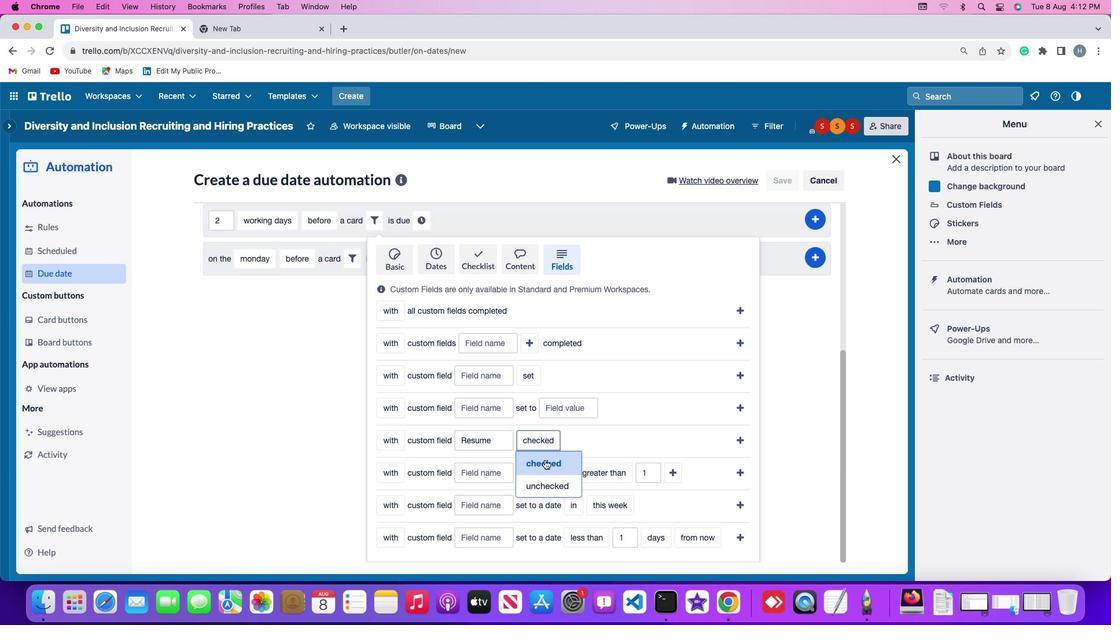 
Action: Mouse moved to (736, 429)
Screenshot: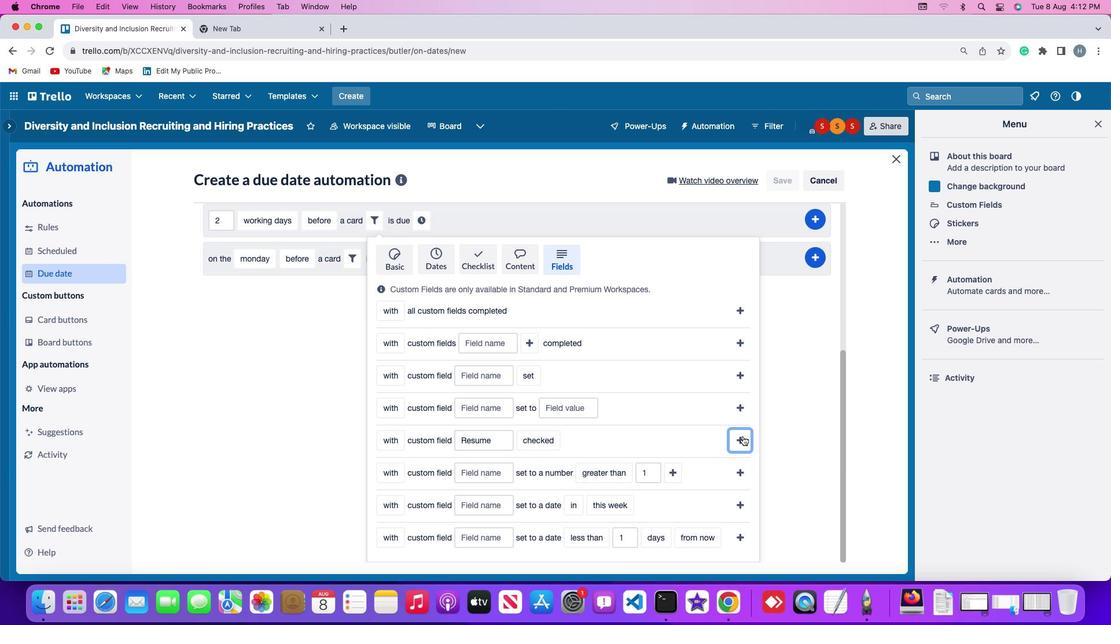 
Action: Mouse pressed left at (736, 429)
Screenshot: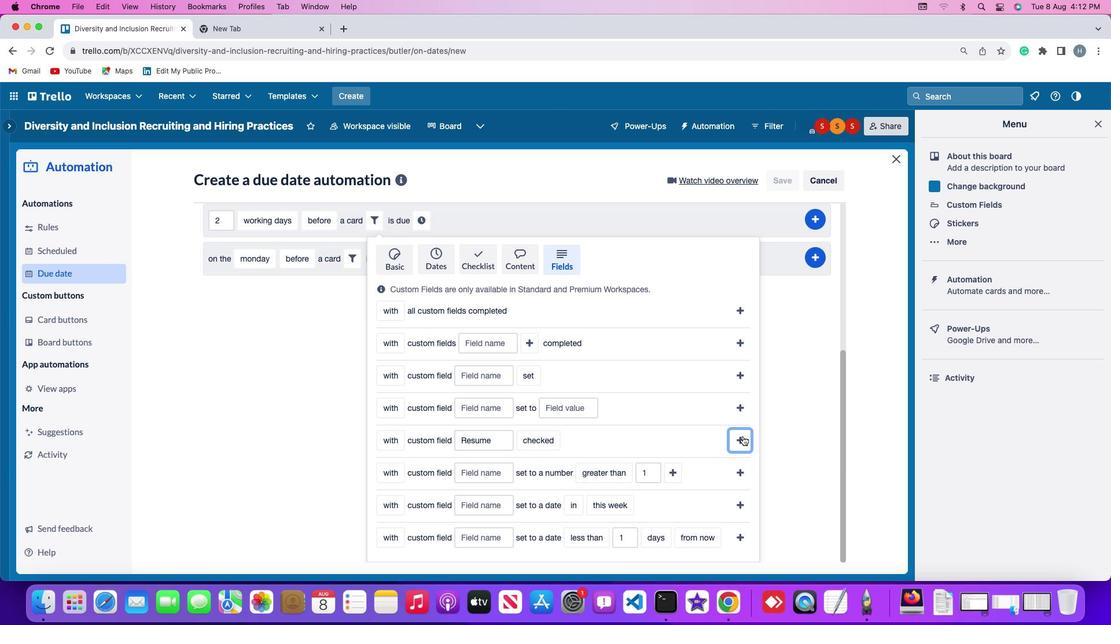 
Action: Mouse moved to (578, 460)
Screenshot: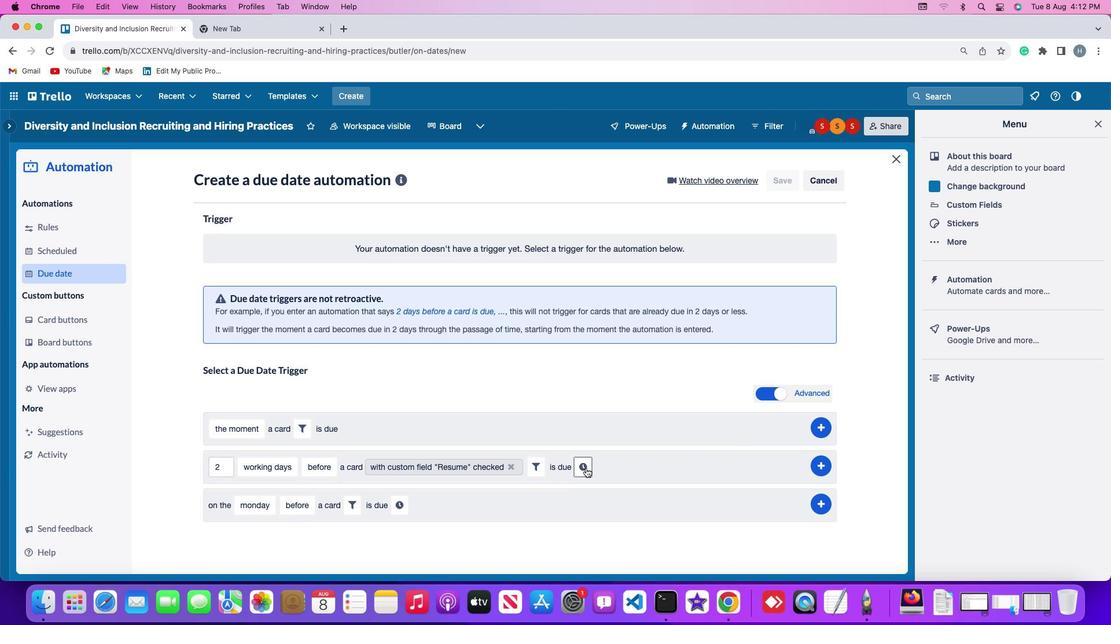 
Action: Mouse pressed left at (578, 460)
Screenshot: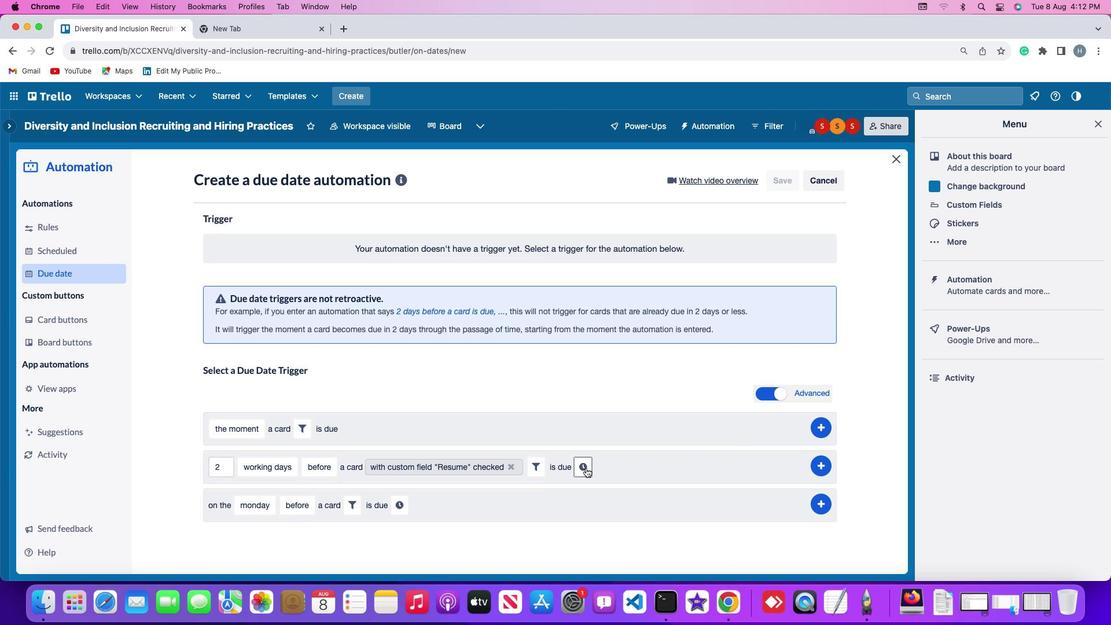 
Action: Mouse moved to (601, 463)
Screenshot: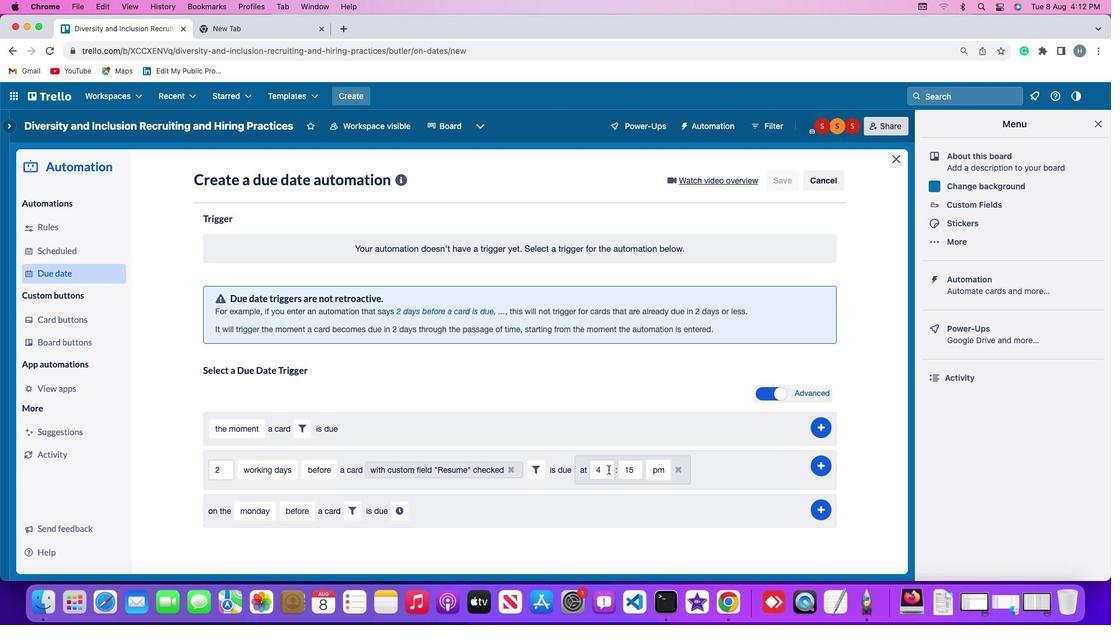 
Action: Mouse pressed left at (601, 463)
Screenshot: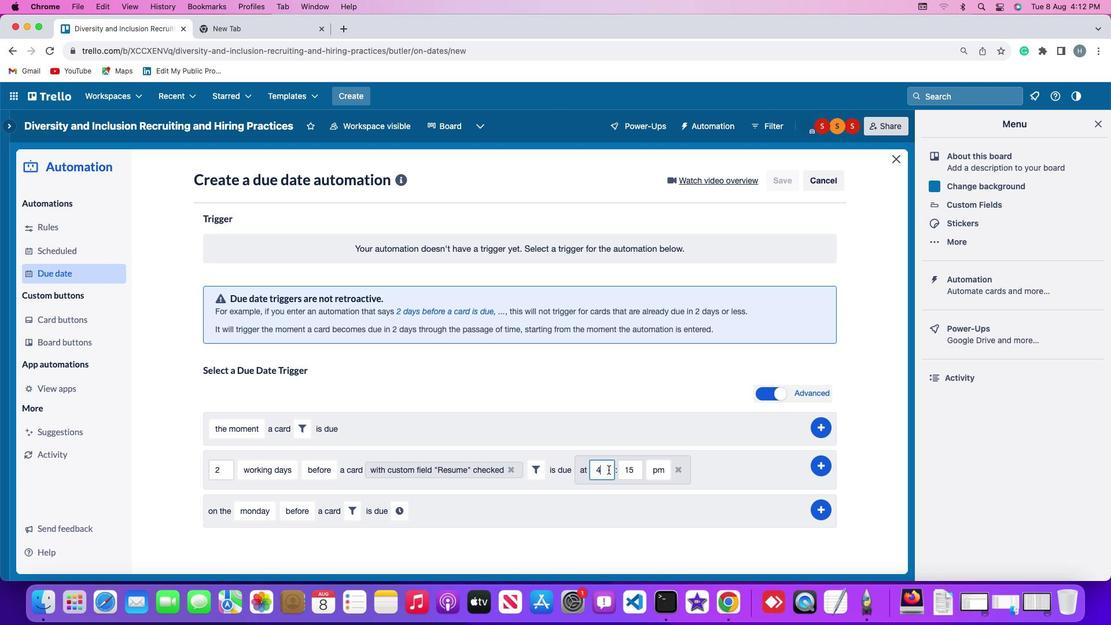 
Action: Key pressed Key.backspace'1''1'
Screenshot: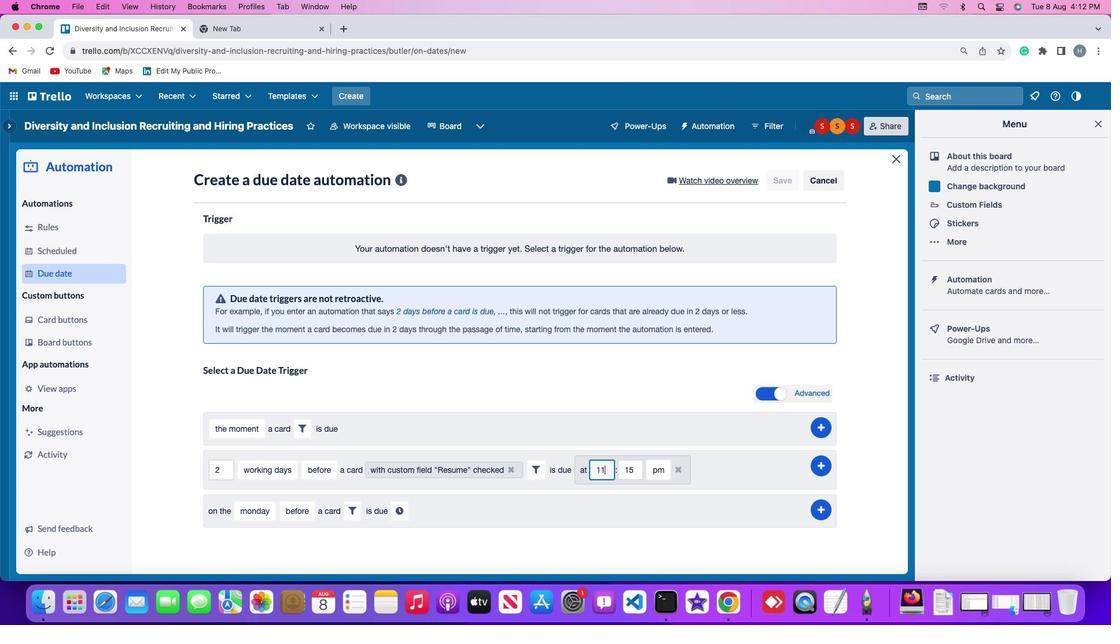 
Action: Mouse moved to (633, 460)
Screenshot: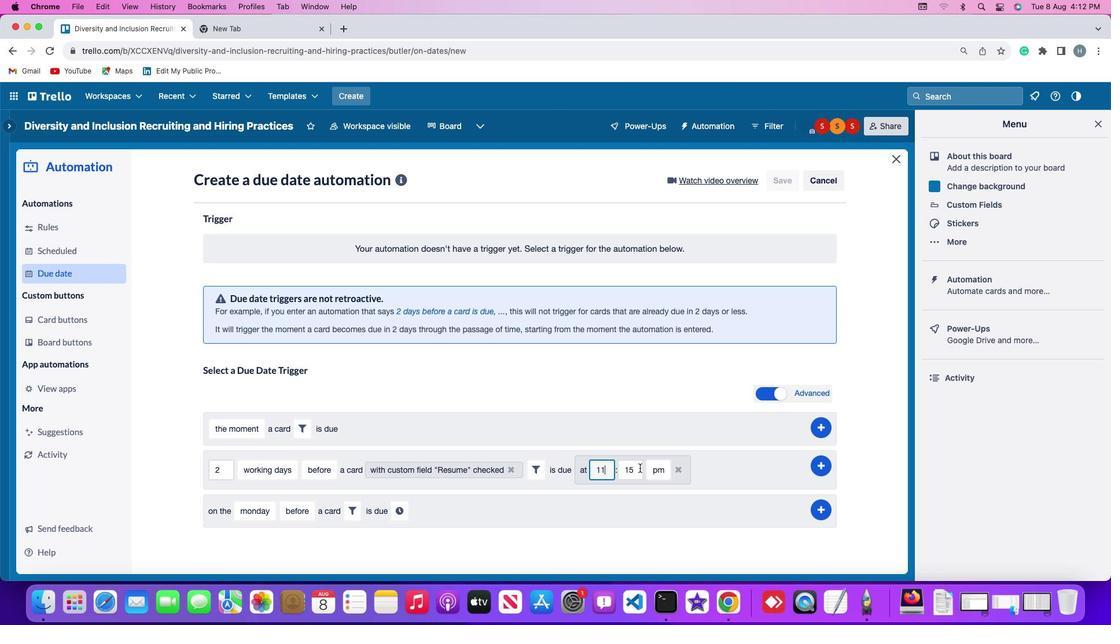 
Action: Mouse pressed left at (633, 460)
Screenshot: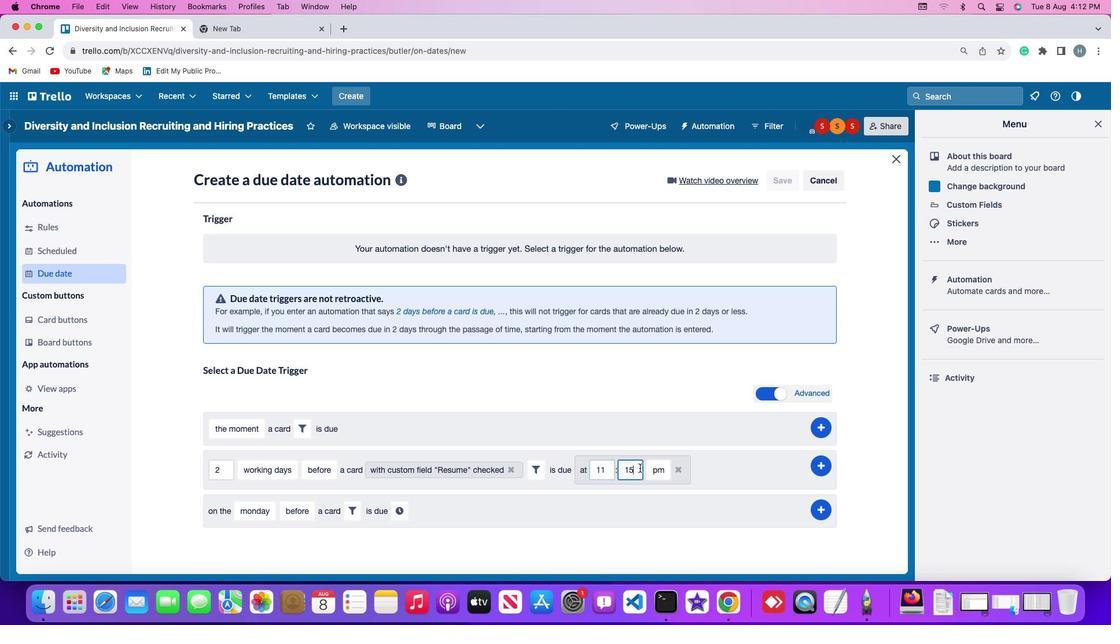 
Action: Key pressed Key.backspaceKey.backspace'0''0'
Screenshot: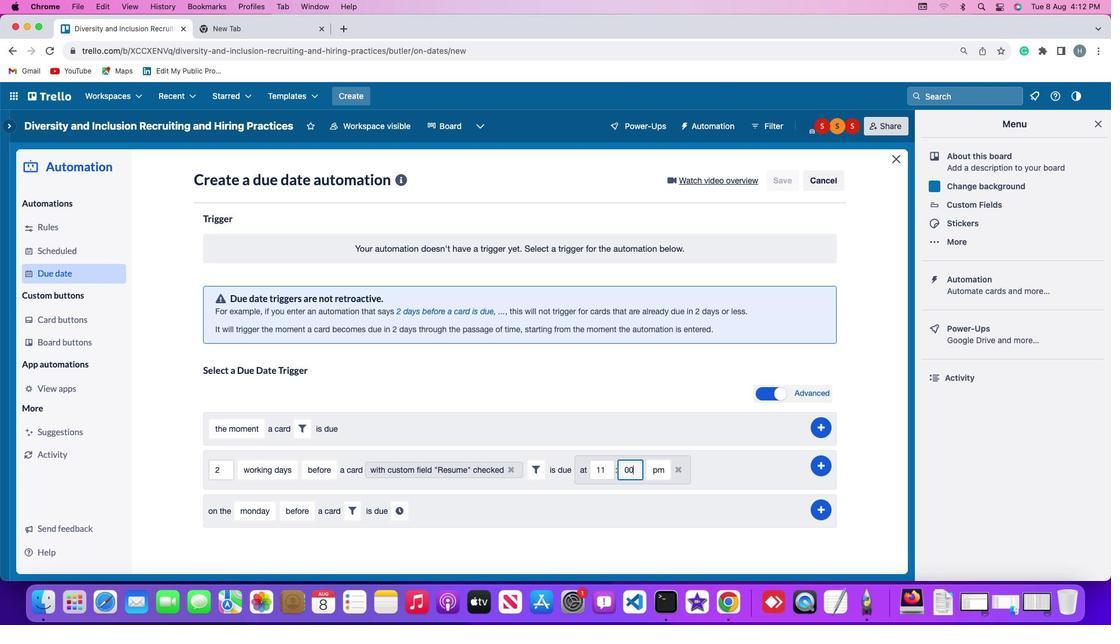
Action: Mouse moved to (651, 463)
Screenshot: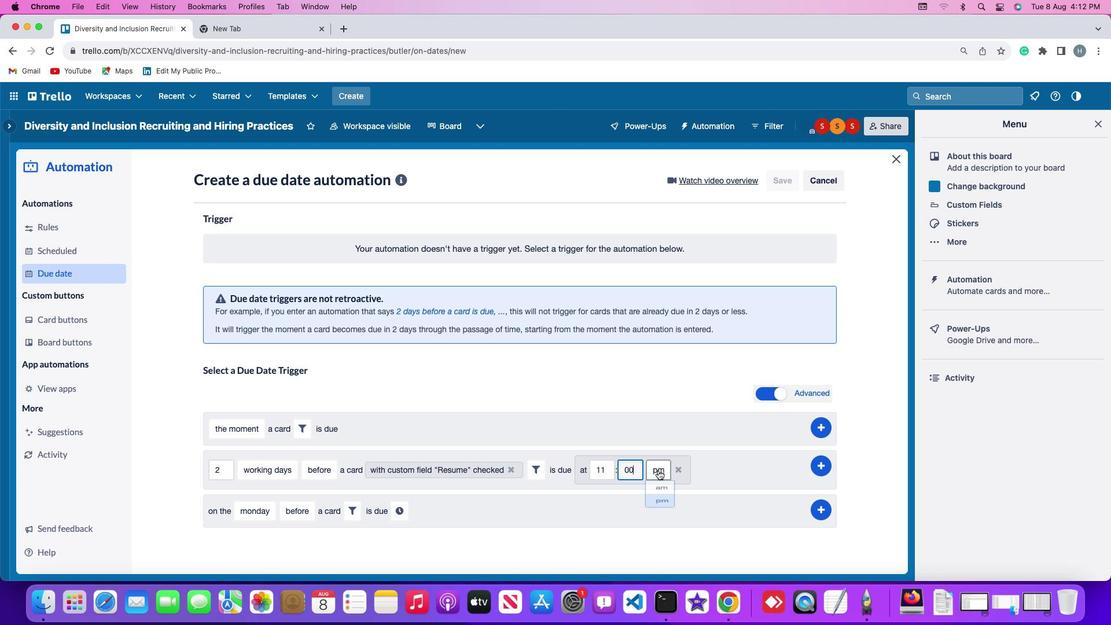 
Action: Mouse pressed left at (651, 463)
Screenshot: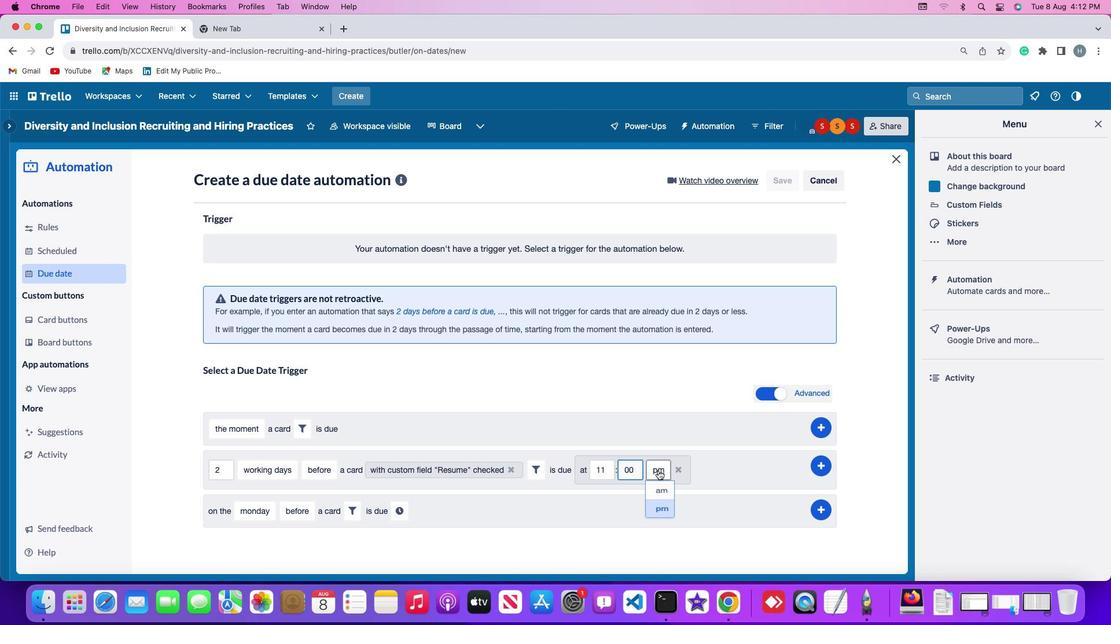 
Action: Mouse moved to (655, 484)
Screenshot: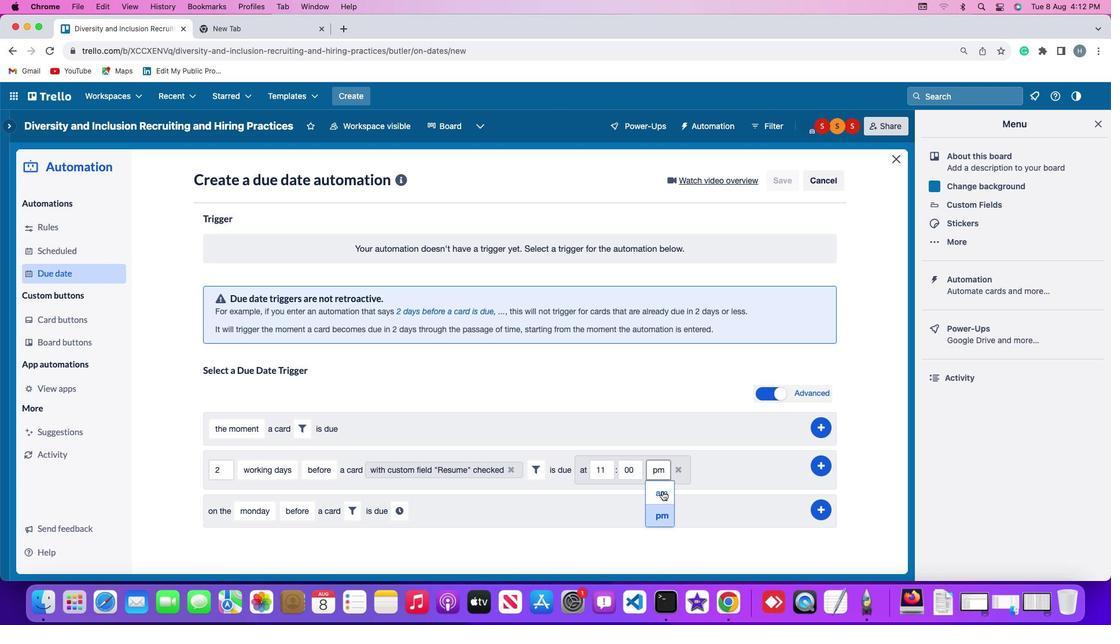
Action: Mouse pressed left at (655, 484)
Screenshot: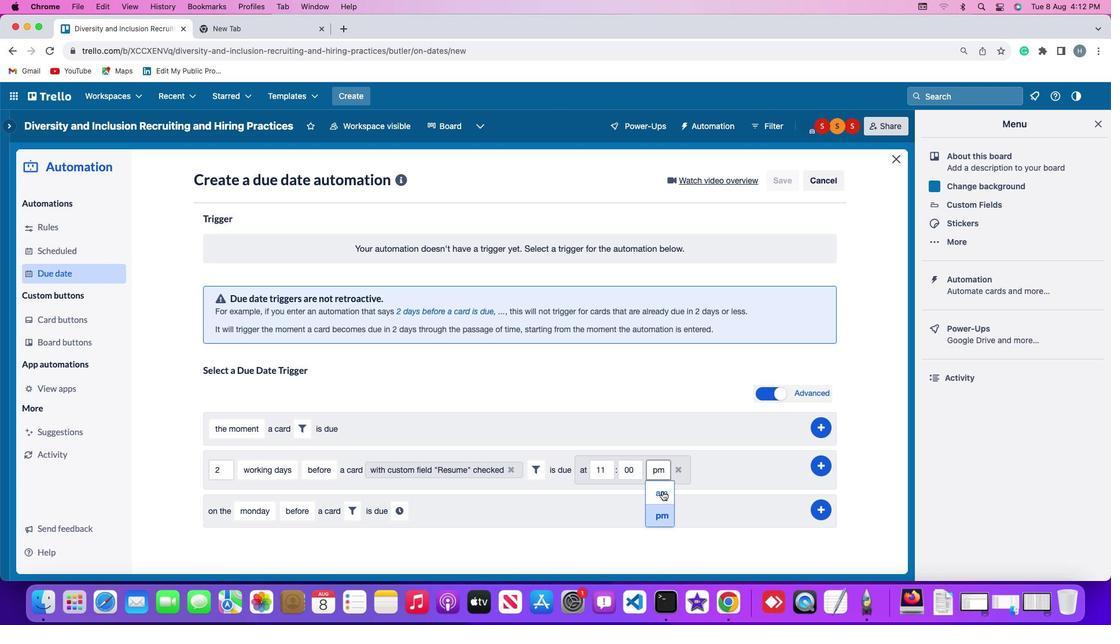 
Action: Mouse moved to (815, 458)
Screenshot: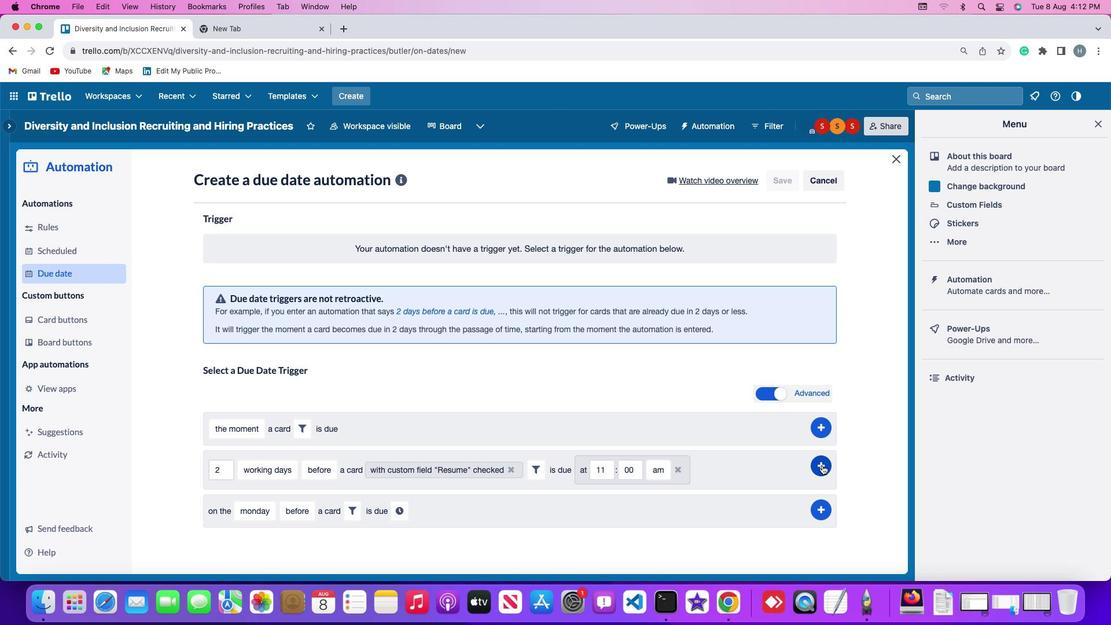 
Action: Mouse pressed left at (815, 458)
Screenshot: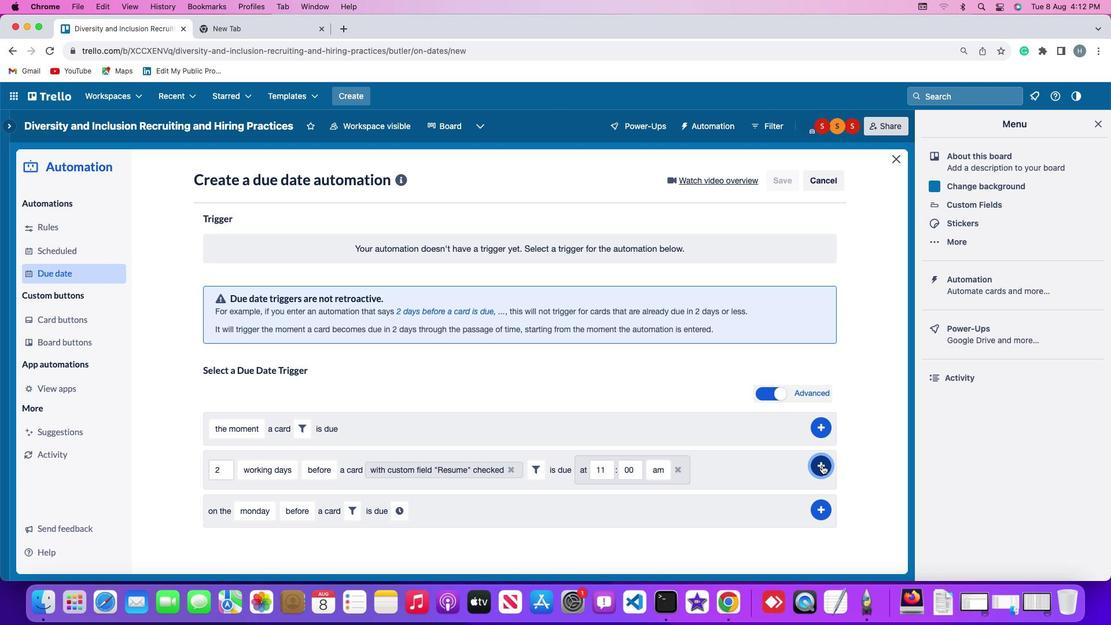 
Action: Mouse moved to (862, 369)
Screenshot: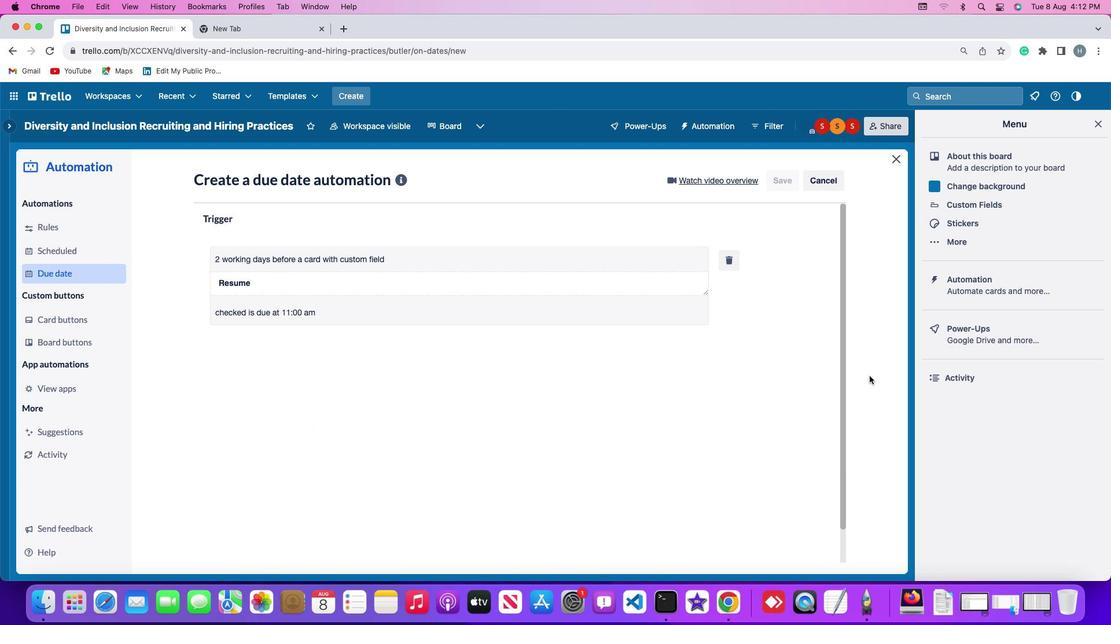 
